 Task: Find connections with filter location Beylagan with filter topic #Knowyoursocialwith filter profile language Potuguese with filter current company TÜV SÜD with filter school Maulana Azad Medical College with filter industry Dentists with filter service category HR Consulting with filter keywords title Board of Directors
Action: Mouse moved to (486, 100)
Screenshot: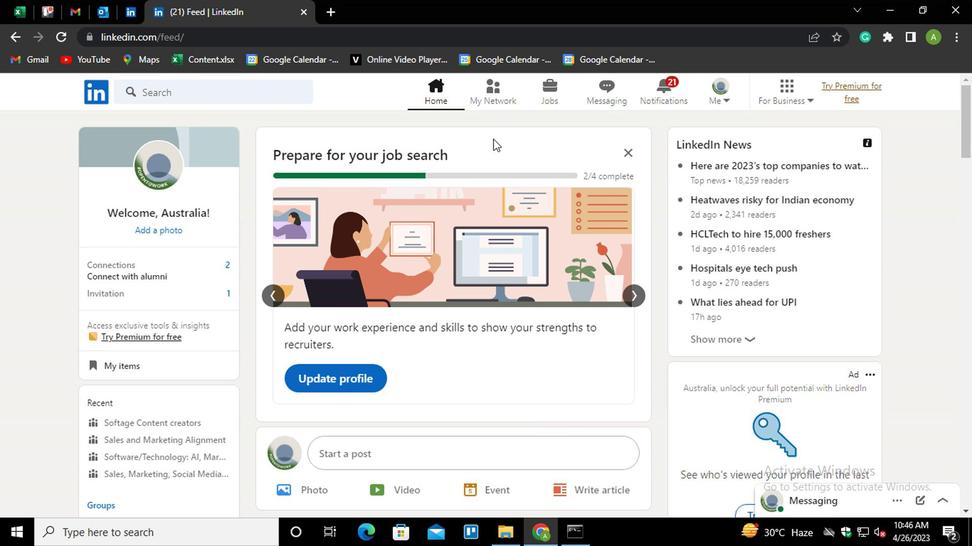 
Action: Mouse pressed left at (486, 100)
Screenshot: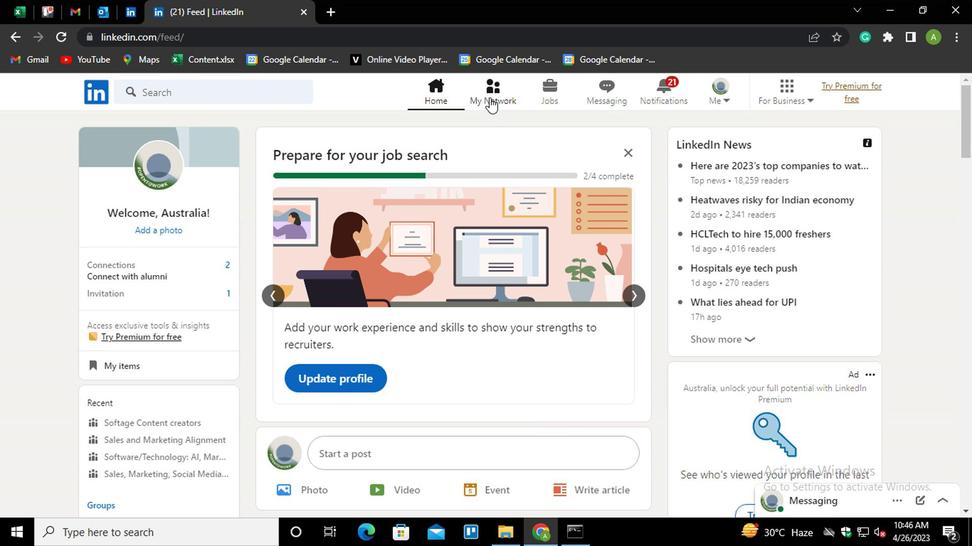 
Action: Mouse moved to (193, 177)
Screenshot: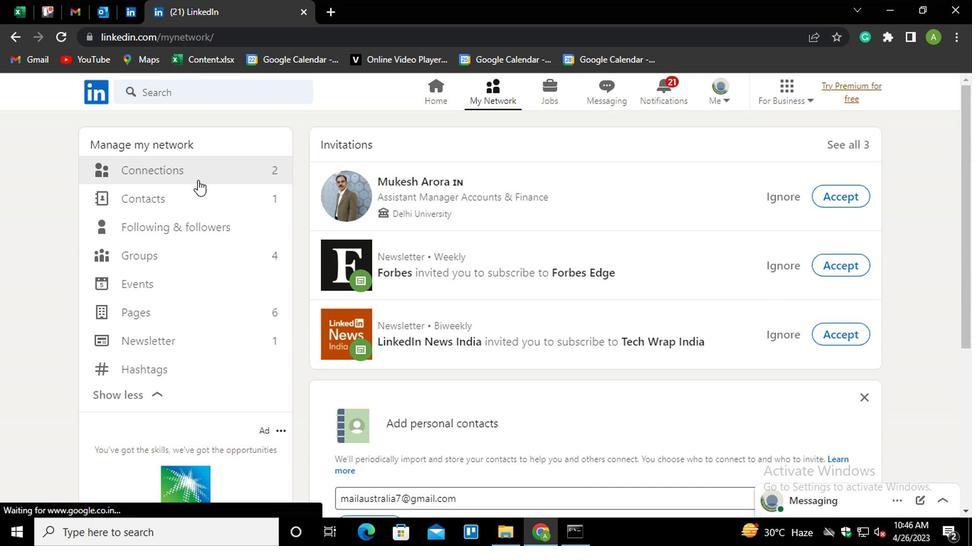 
Action: Mouse pressed left at (193, 177)
Screenshot: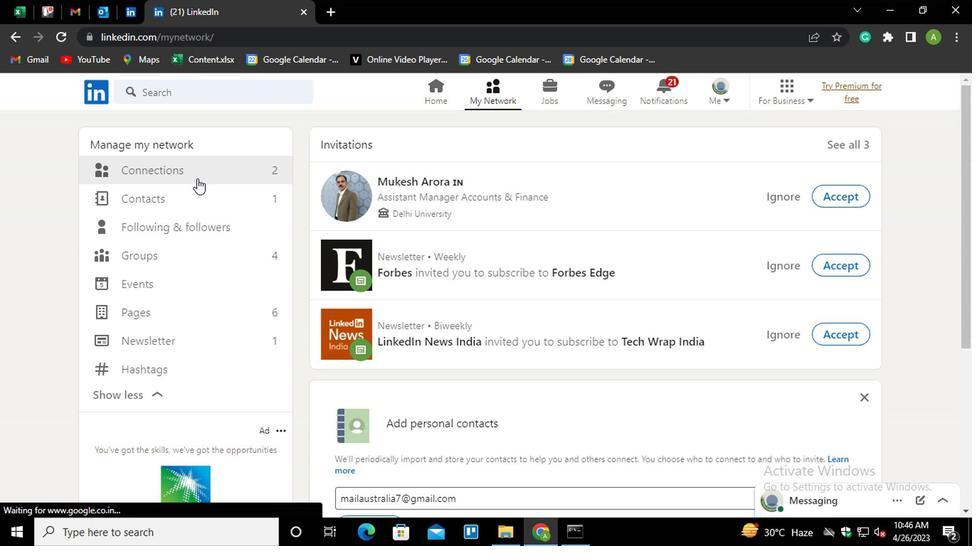 
Action: Mouse moved to (561, 170)
Screenshot: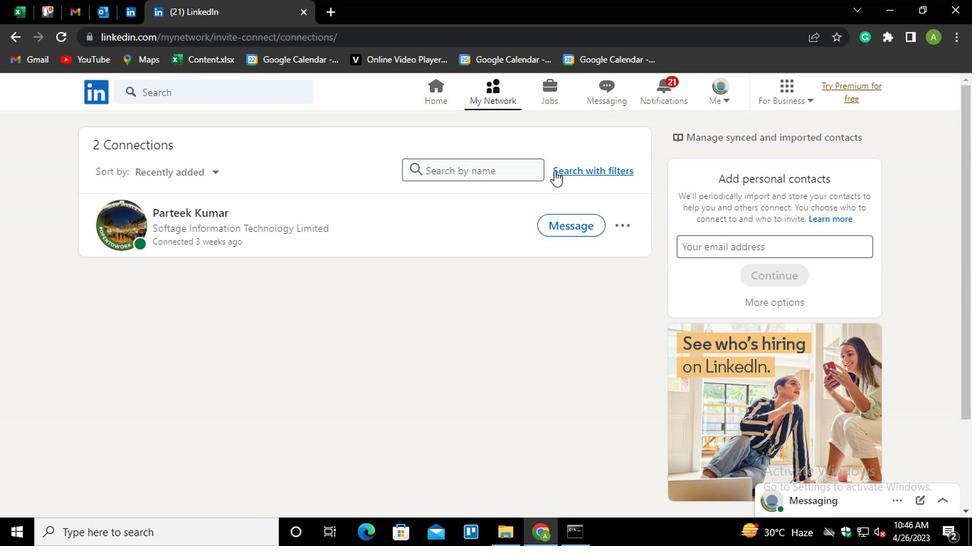 
Action: Mouse pressed left at (561, 170)
Screenshot: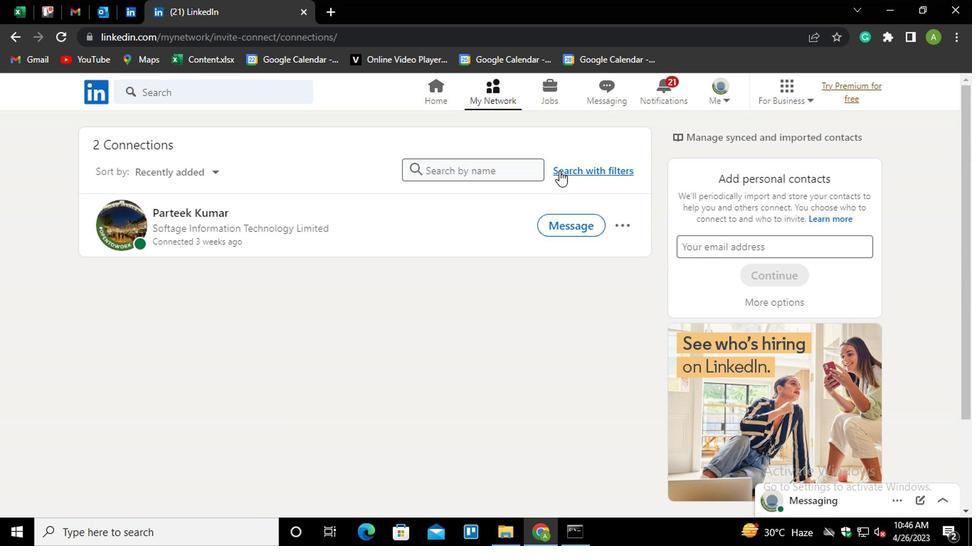 
Action: Mouse moved to (493, 134)
Screenshot: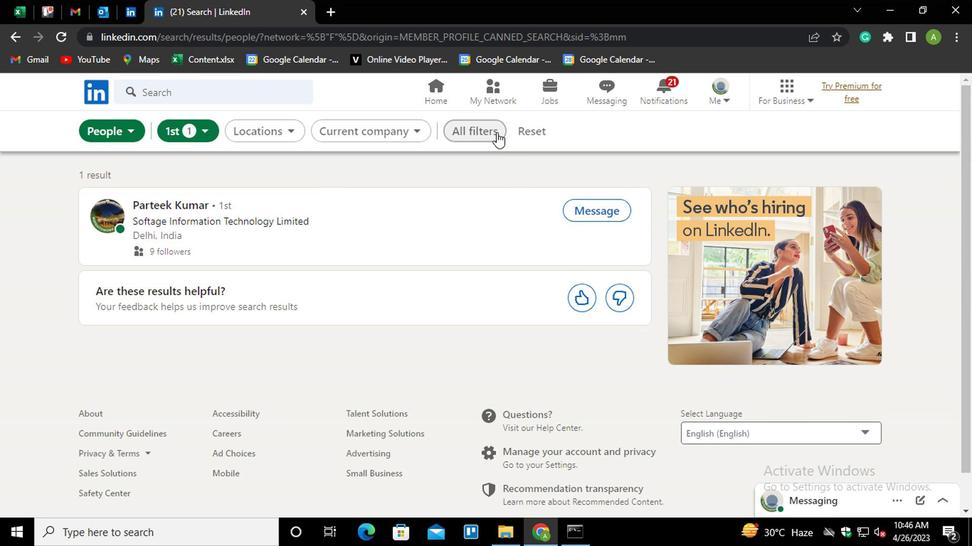 
Action: Mouse pressed left at (493, 134)
Screenshot: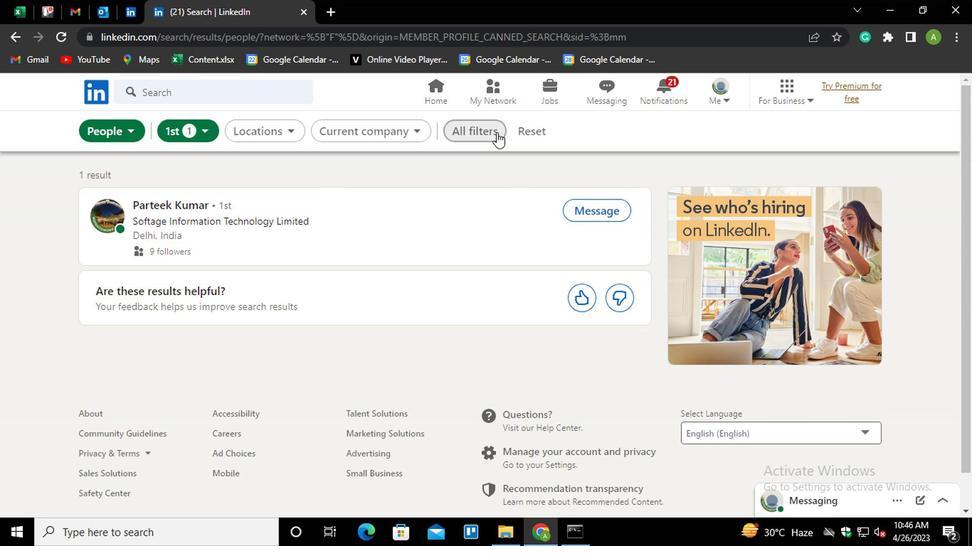 
Action: Mouse moved to (655, 317)
Screenshot: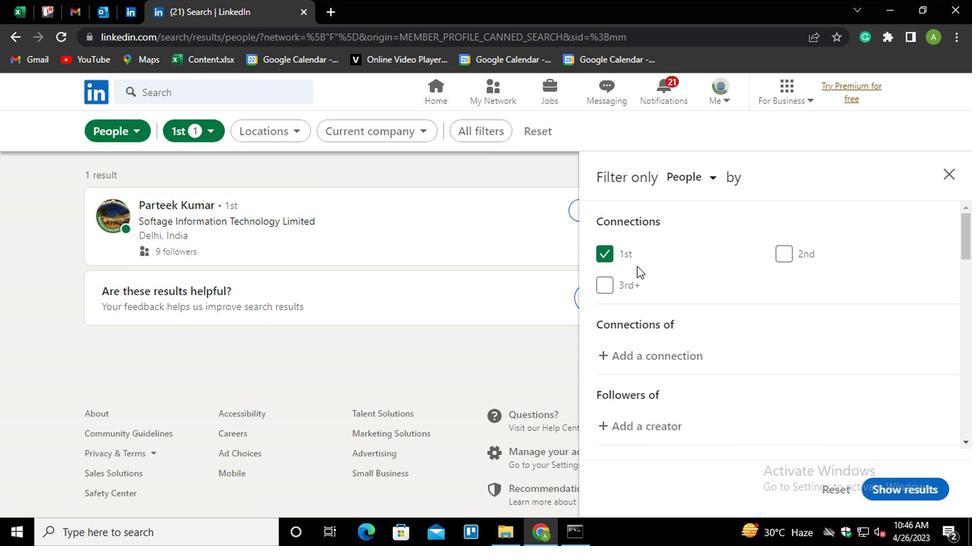 
Action: Mouse scrolled (655, 316) with delta (0, 0)
Screenshot: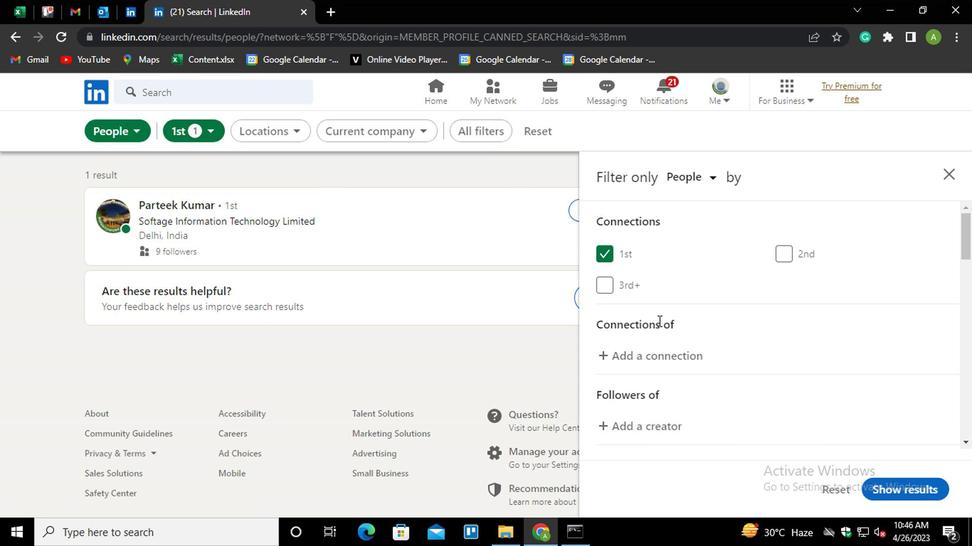 
Action: Mouse scrolled (655, 316) with delta (0, 0)
Screenshot: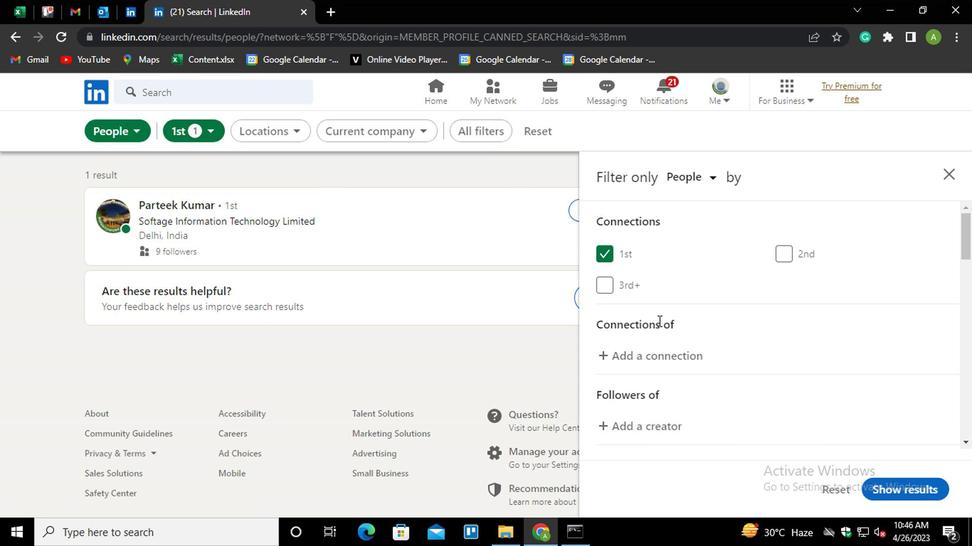 
Action: Mouse moved to (638, 401)
Screenshot: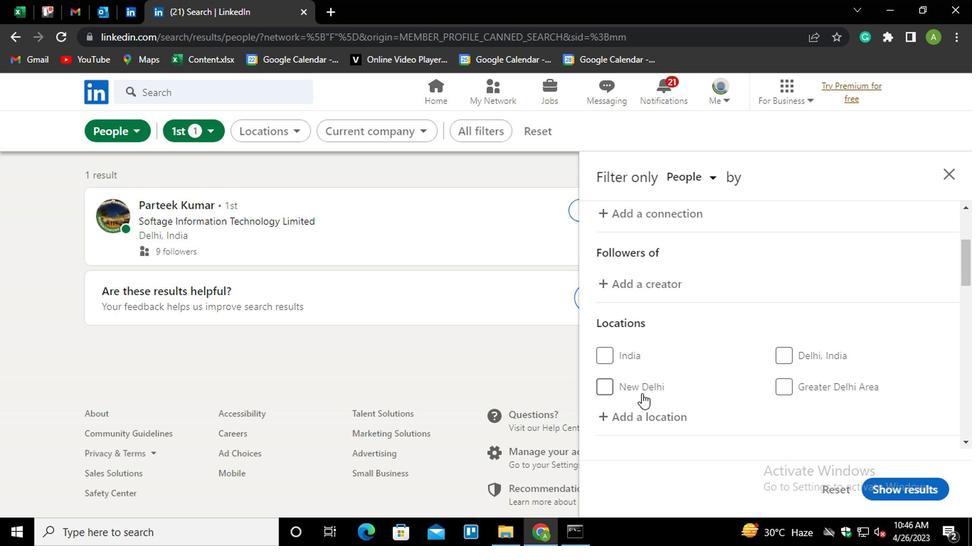 
Action: Mouse pressed left at (638, 401)
Screenshot: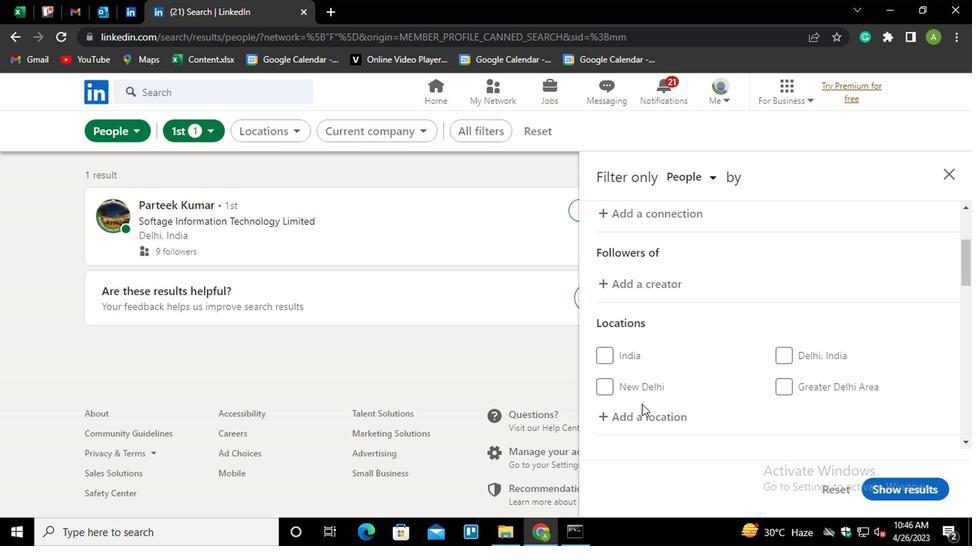 
Action: Mouse moved to (638, 411)
Screenshot: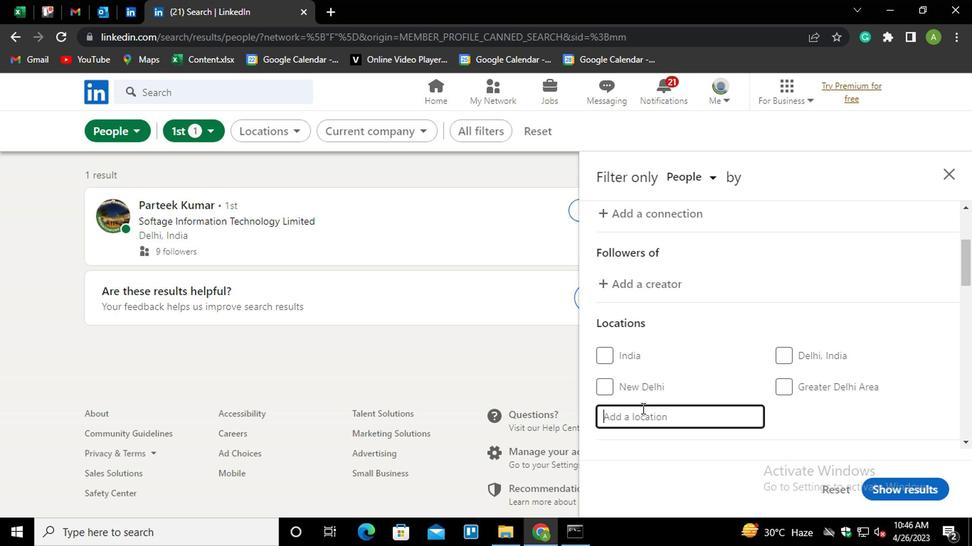 
Action: Mouse pressed left at (638, 411)
Screenshot: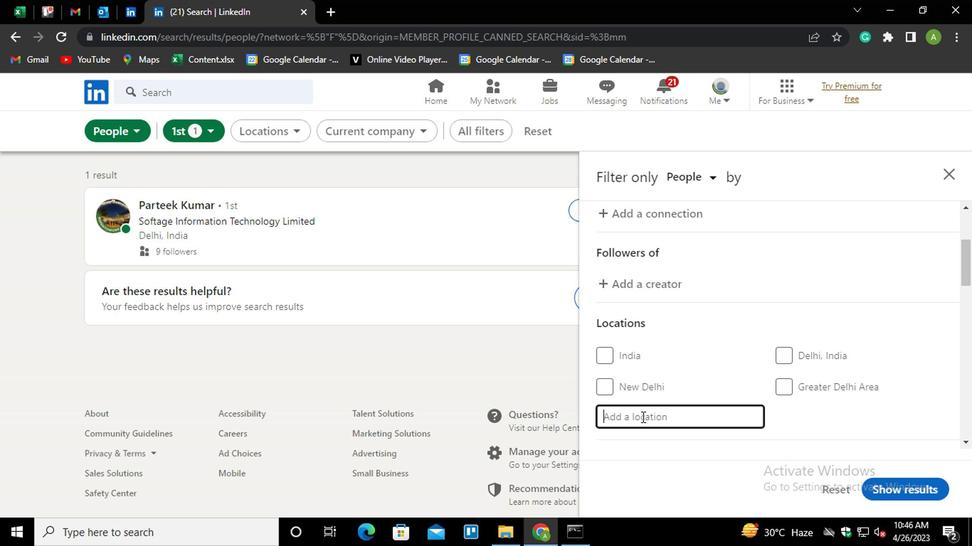 
Action: Mouse scrolled (638, 410) with delta (0, -1)
Screenshot: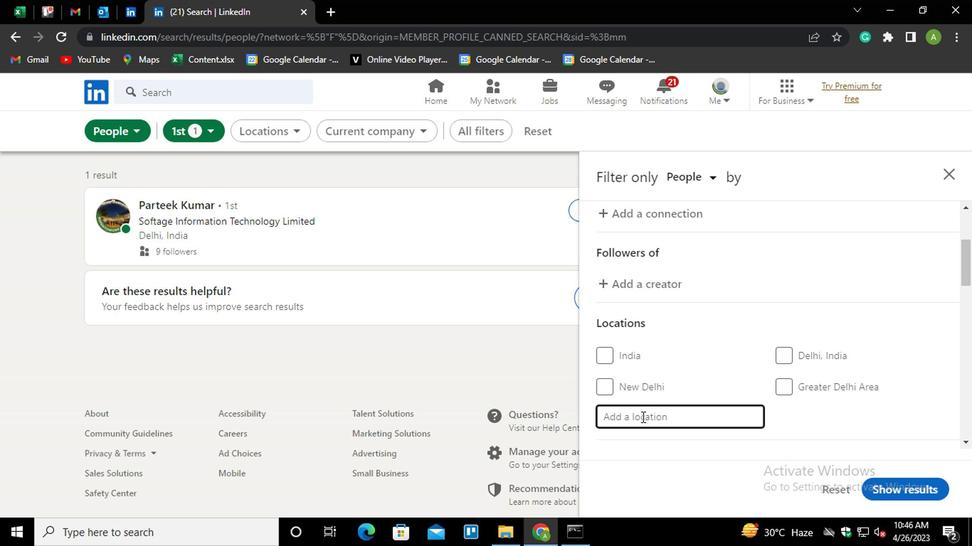 
Action: Mouse moved to (639, 397)
Screenshot: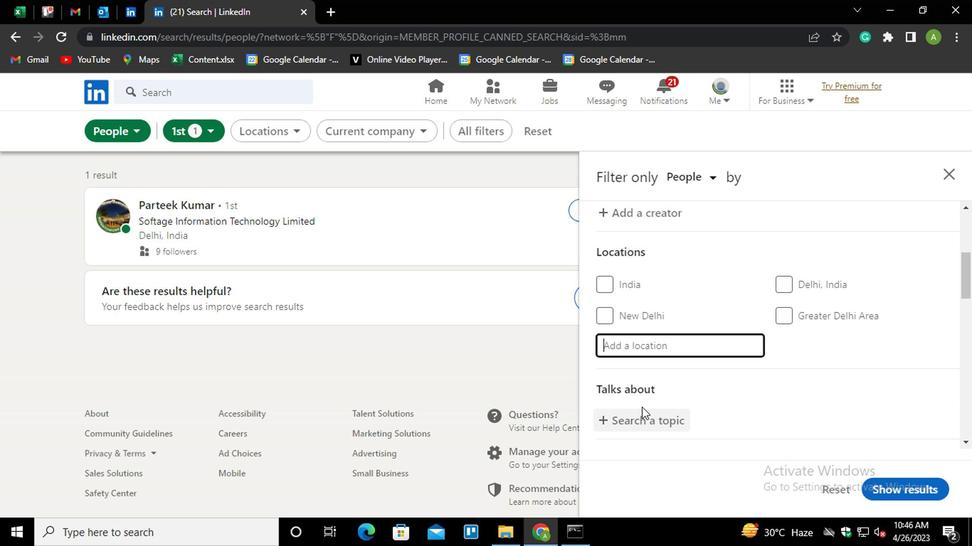 
Action: Key pressed <Key.shift>BEYLAG<Key.down><Key.enter>
Screenshot: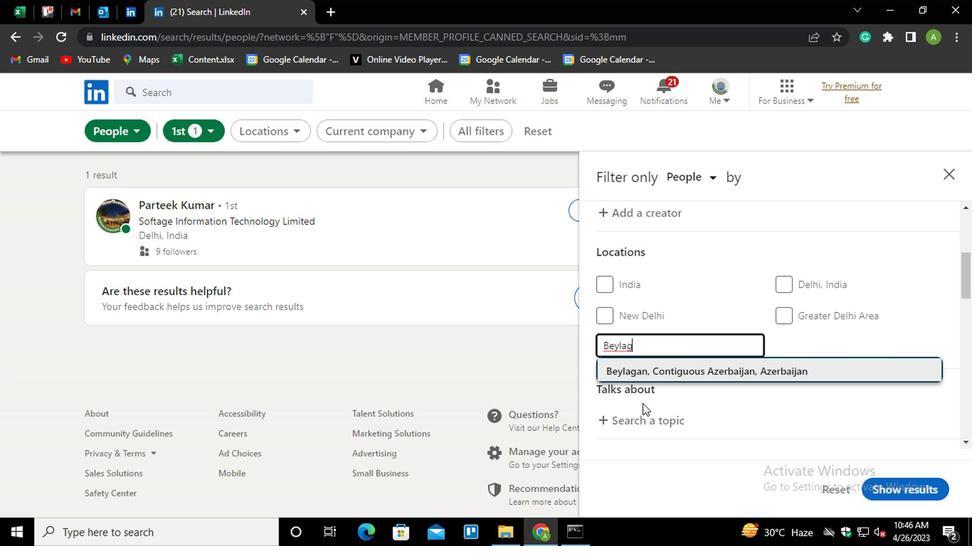 
Action: Mouse scrolled (639, 396) with delta (0, -1)
Screenshot: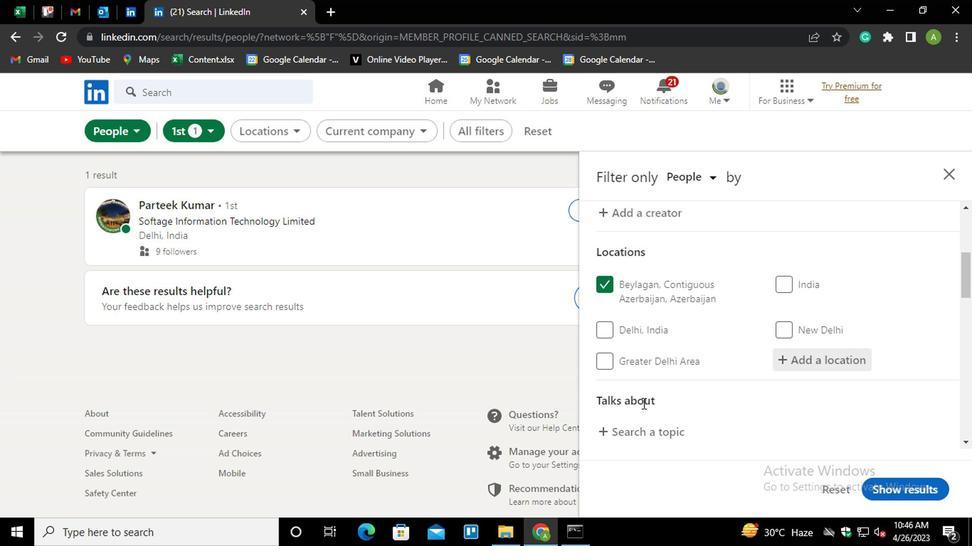 
Action: Mouse moved to (634, 358)
Screenshot: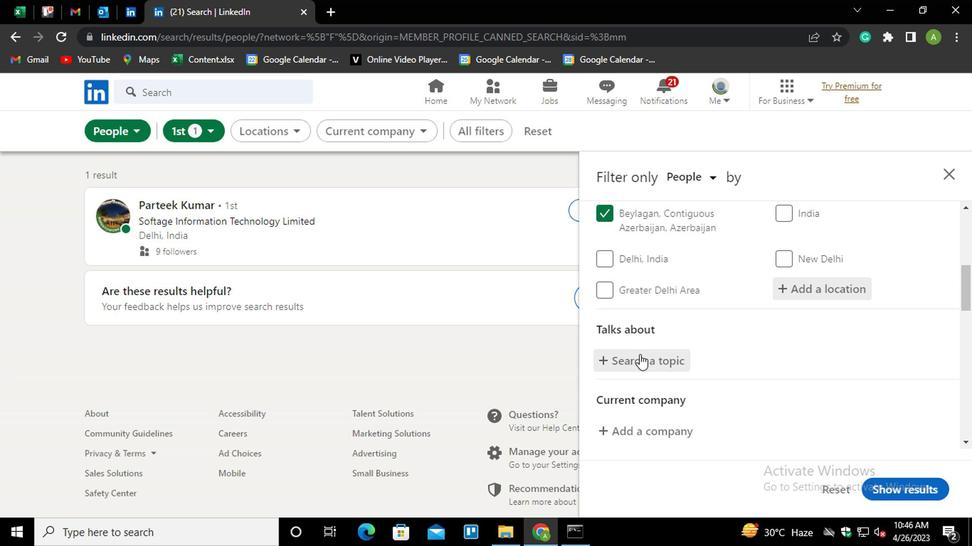
Action: Mouse scrolled (634, 358) with delta (0, 0)
Screenshot: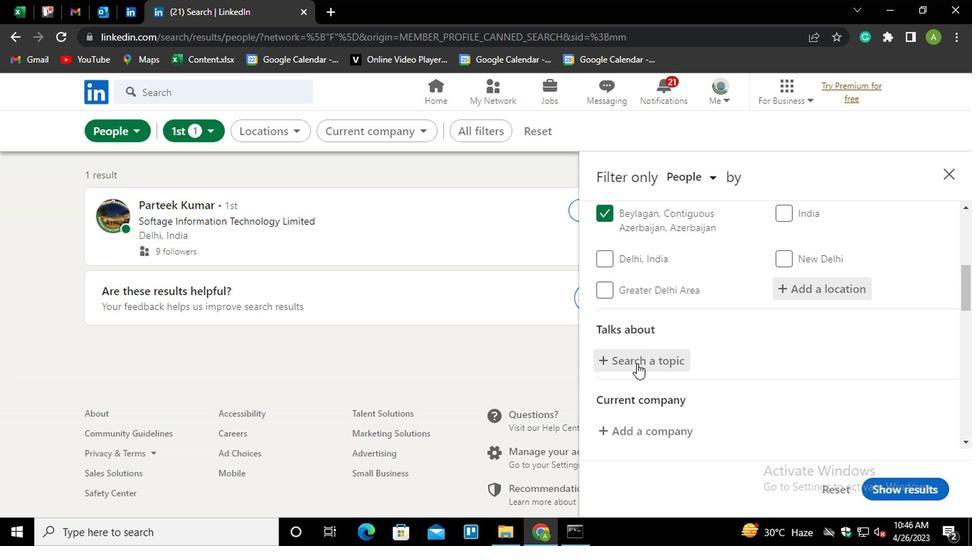
Action: Mouse scrolled (634, 358) with delta (0, 0)
Screenshot: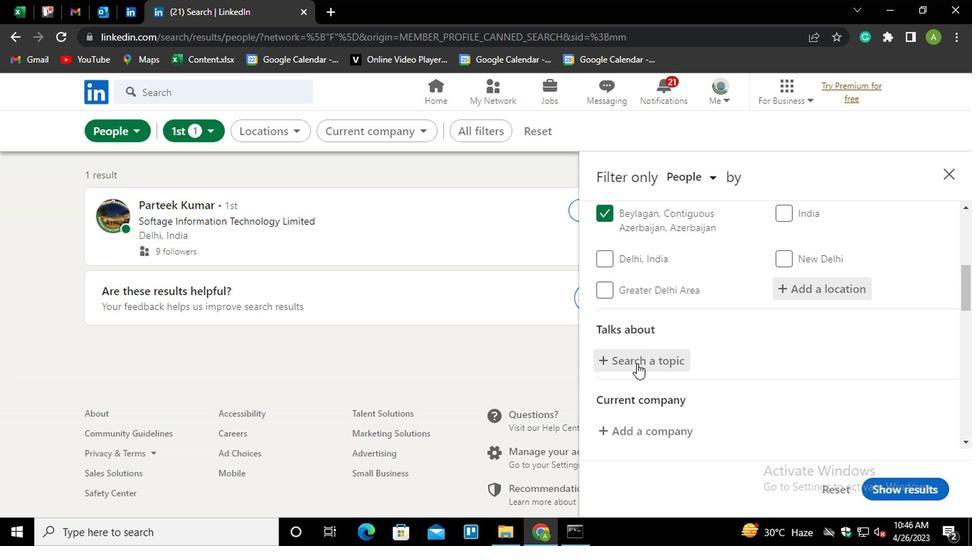 
Action: Mouse moved to (615, 208)
Screenshot: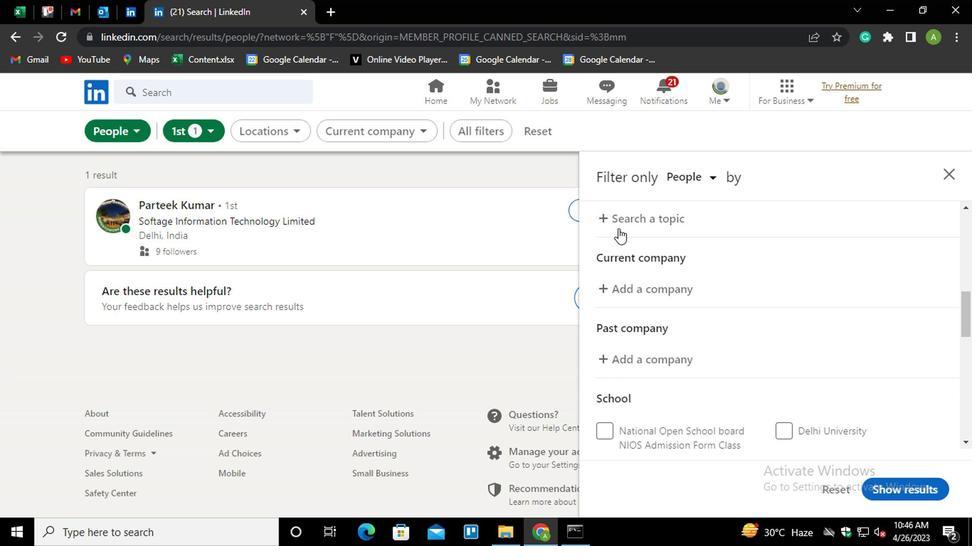 
Action: Mouse pressed left at (615, 208)
Screenshot: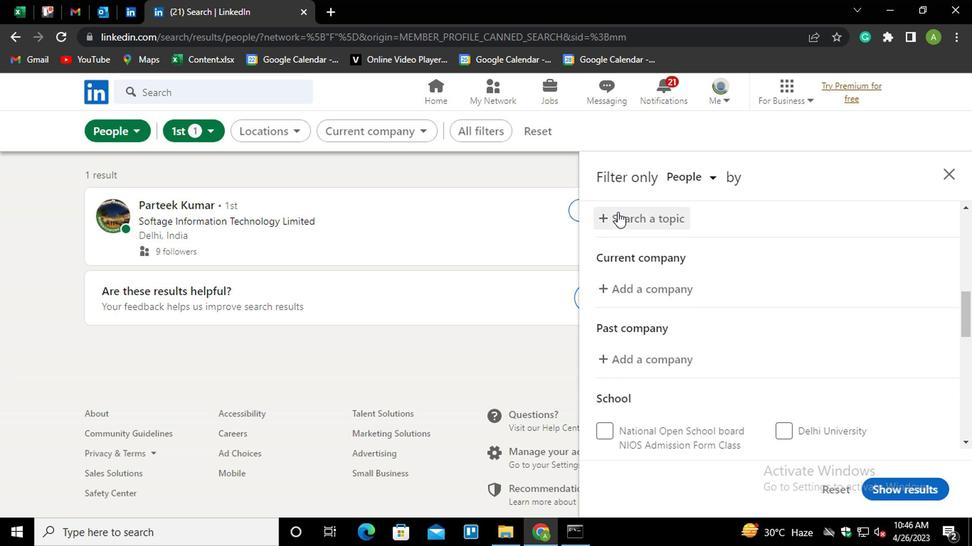 
Action: Mouse moved to (616, 215)
Screenshot: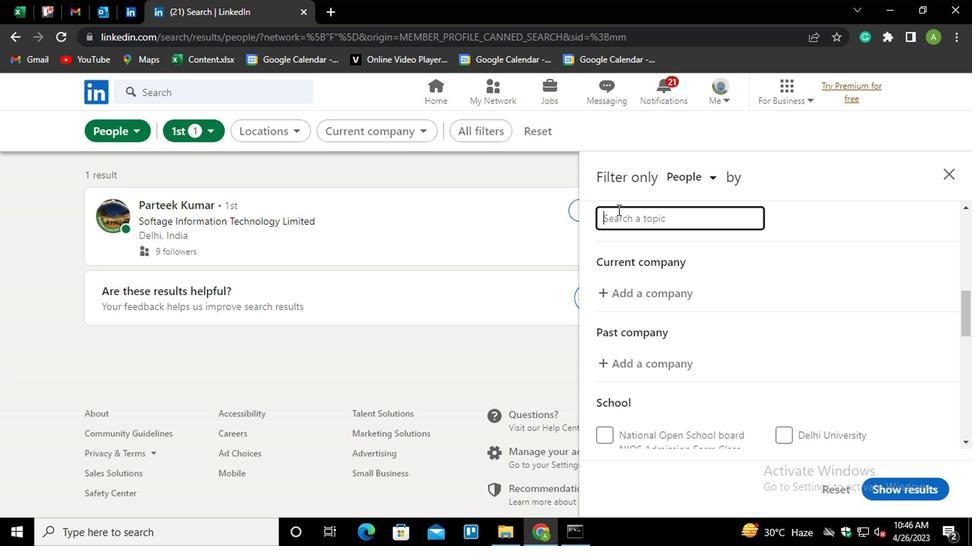 
Action: Key pressed <Key.shift>#<Key.shift_r>KNOWYOURSOCIAL
Screenshot: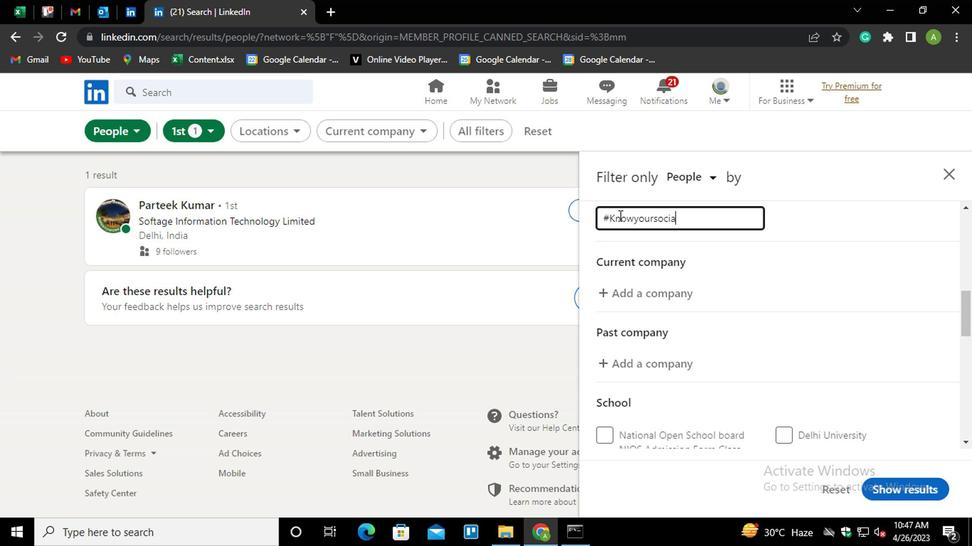 
Action: Mouse moved to (826, 204)
Screenshot: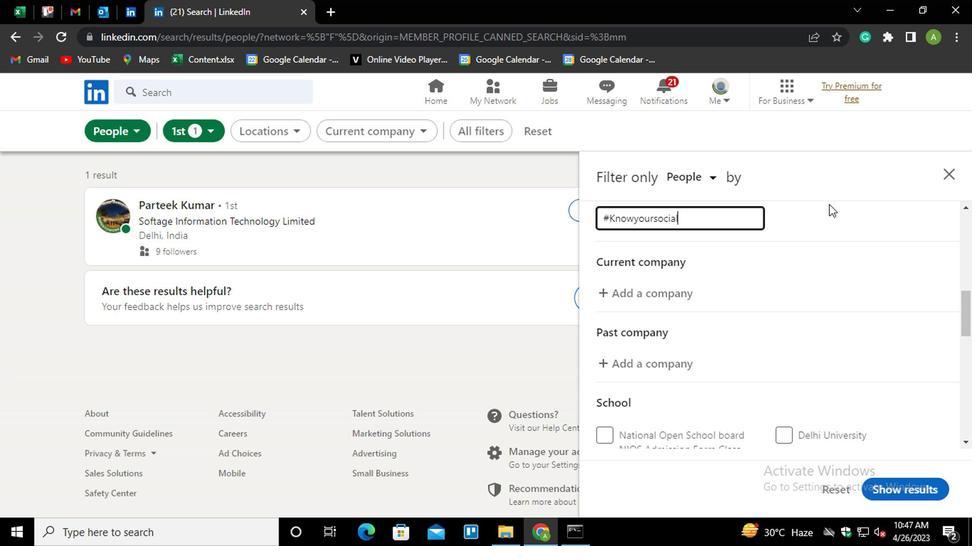 
Action: Mouse pressed left at (826, 204)
Screenshot: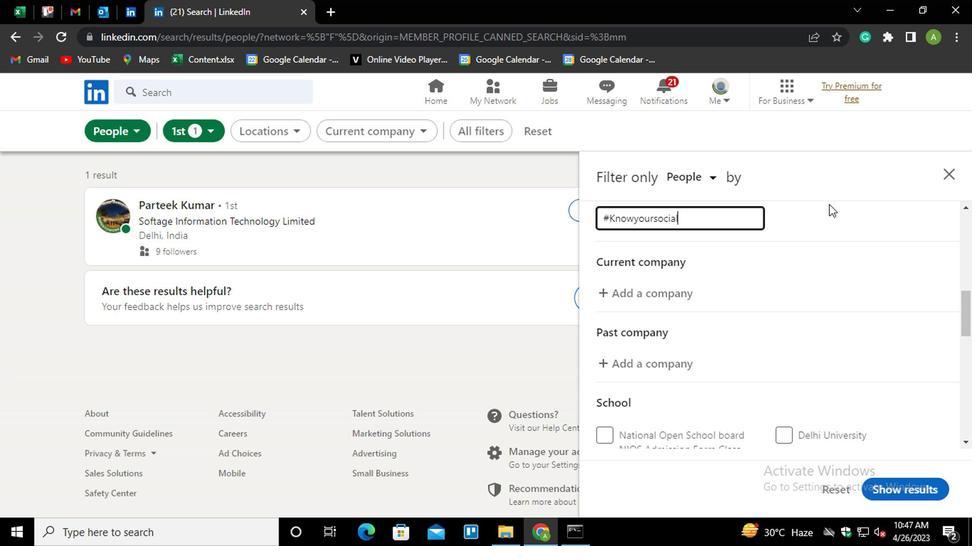 
Action: Mouse moved to (814, 231)
Screenshot: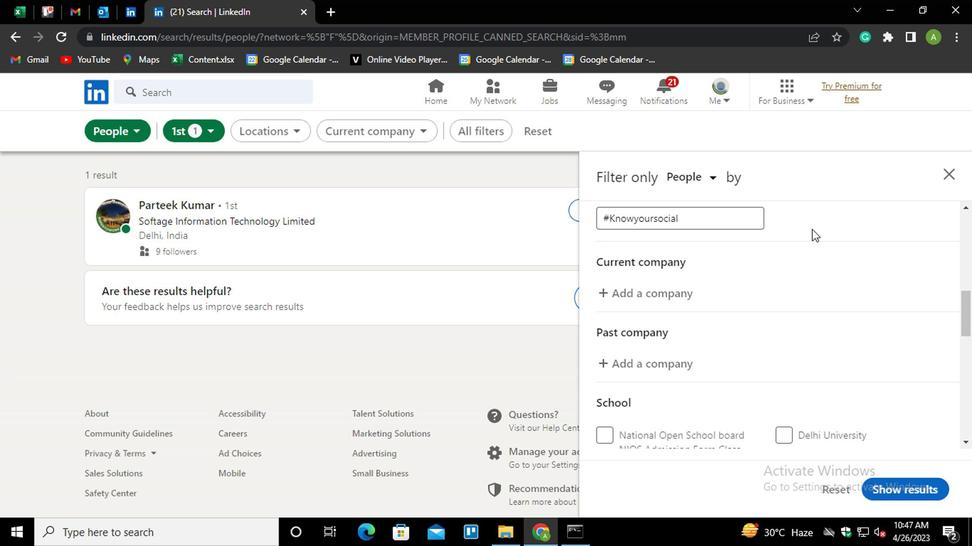 
Action: Mouse scrolled (814, 230) with delta (0, -1)
Screenshot: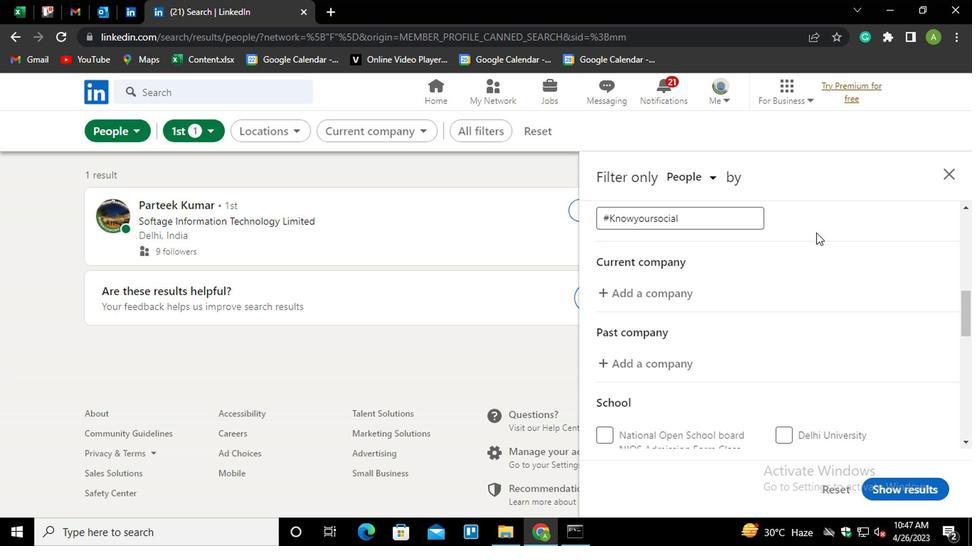 
Action: Mouse moved to (660, 223)
Screenshot: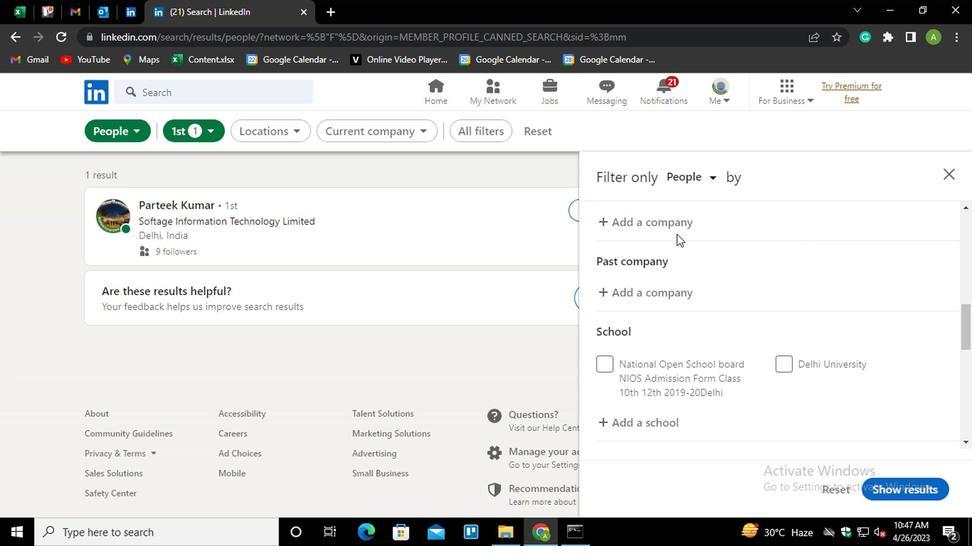 
Action: Mouse pressed left at (660, 223)
Screenshot: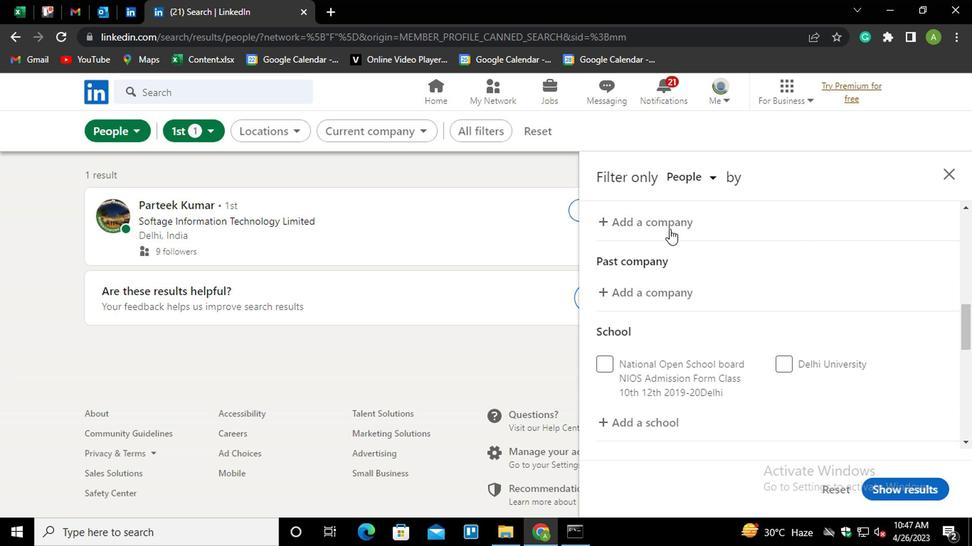 
Action: Mouse moved to (663, 221)
Screenshot: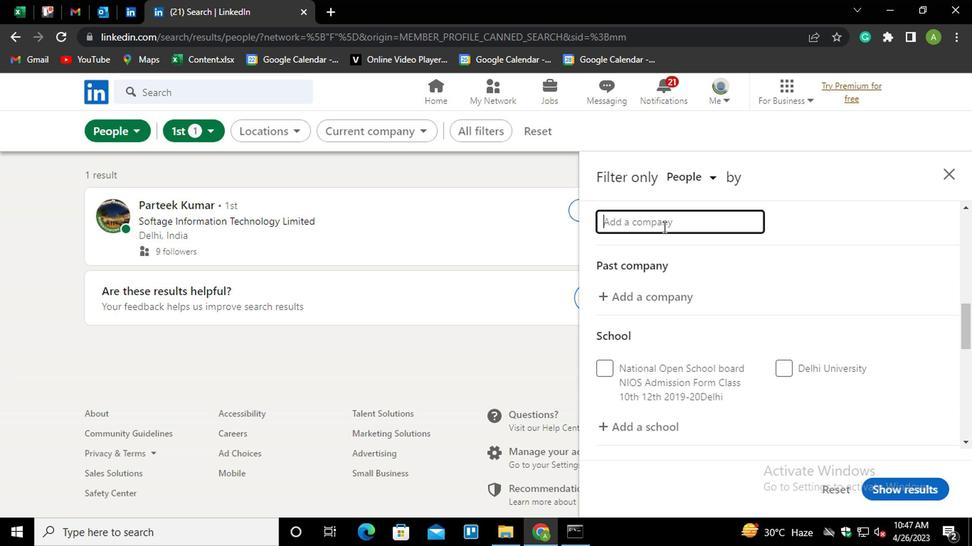 
Action: Mouse pressed left at (663, 221)
Screenshot: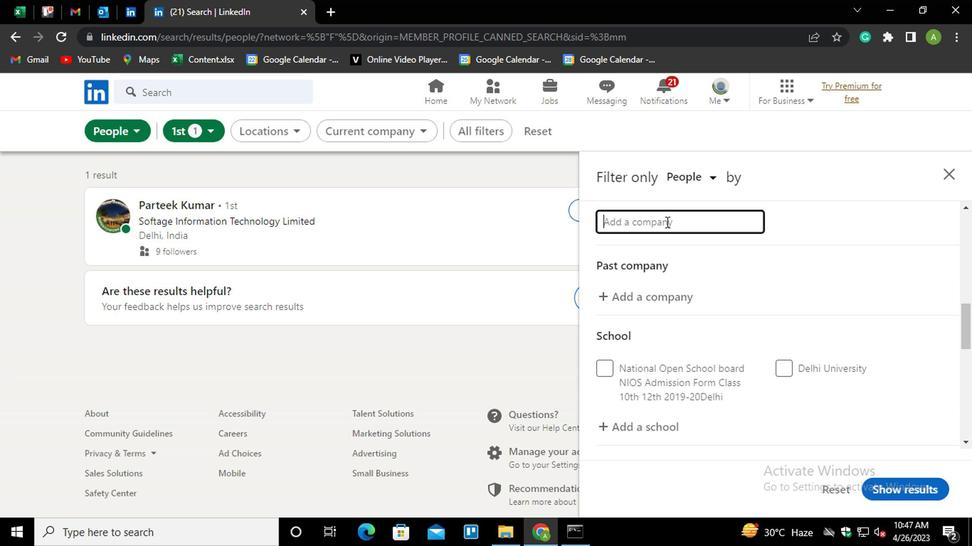 
Action: Key pressed <Key.shift>T<Key.shift_r>UV<Key.space><Key.down><Key.down><Key.enter>
Screenshot: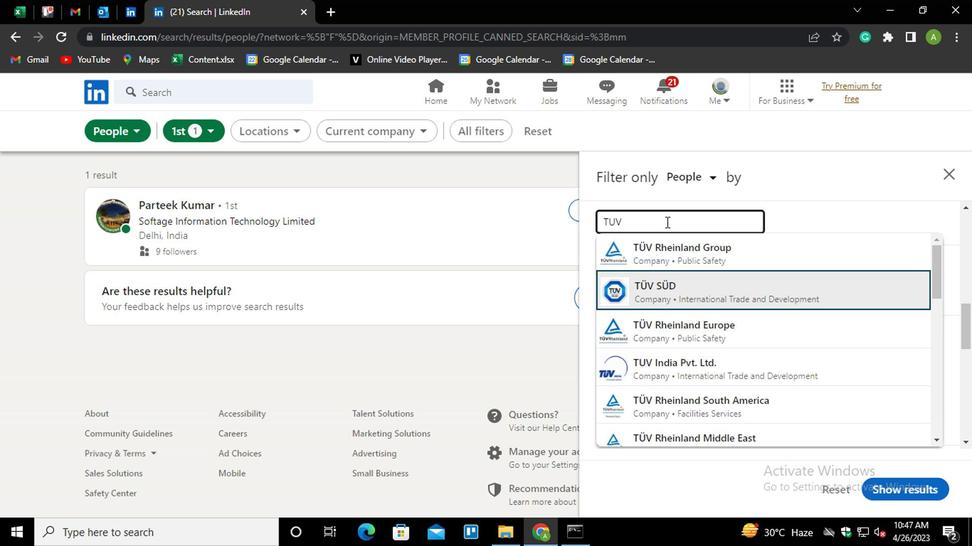 
Action: Mouse moved to (670, 226)
Screenshot: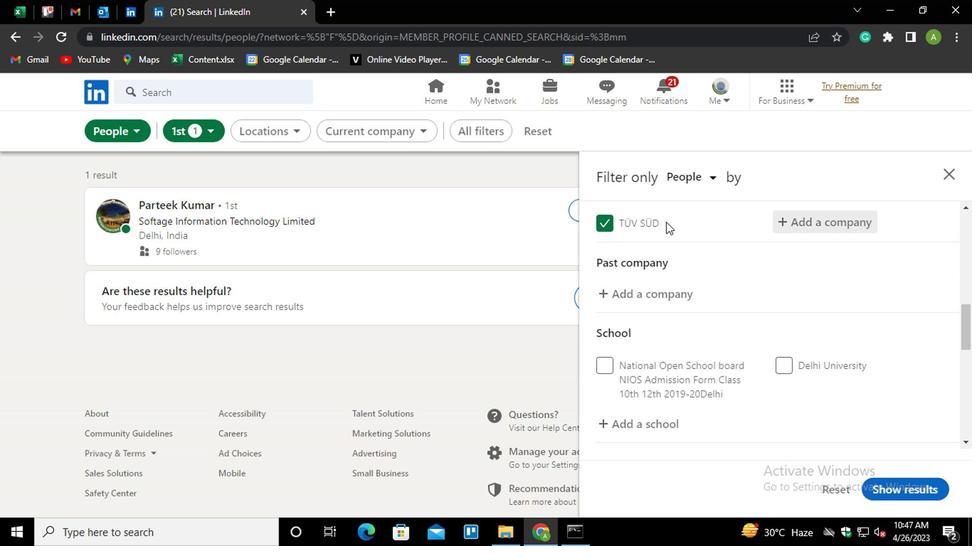 
Action: Mouse scrolled (670, 225) with delta (0, -1)
Screenshot: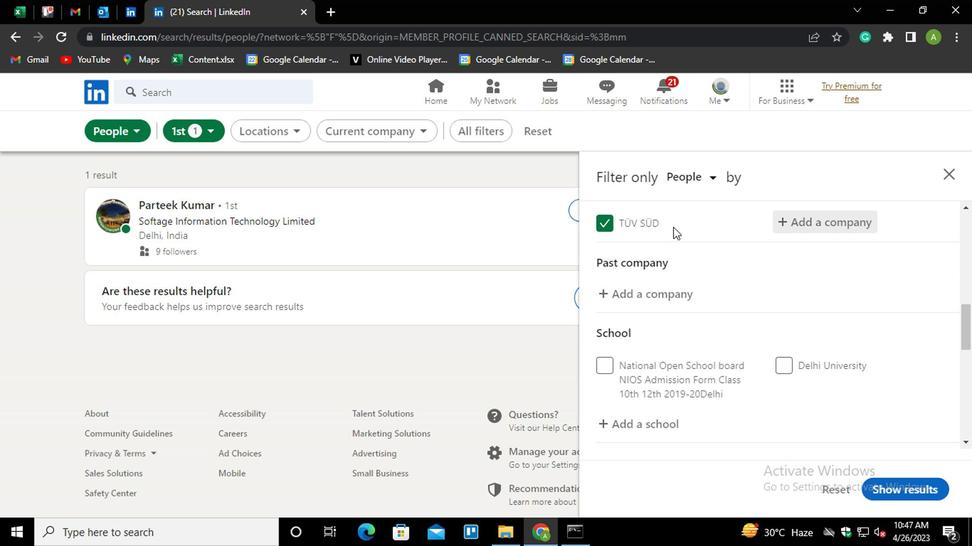 
Action: Mouse moved to (654, 245)
Screenshot: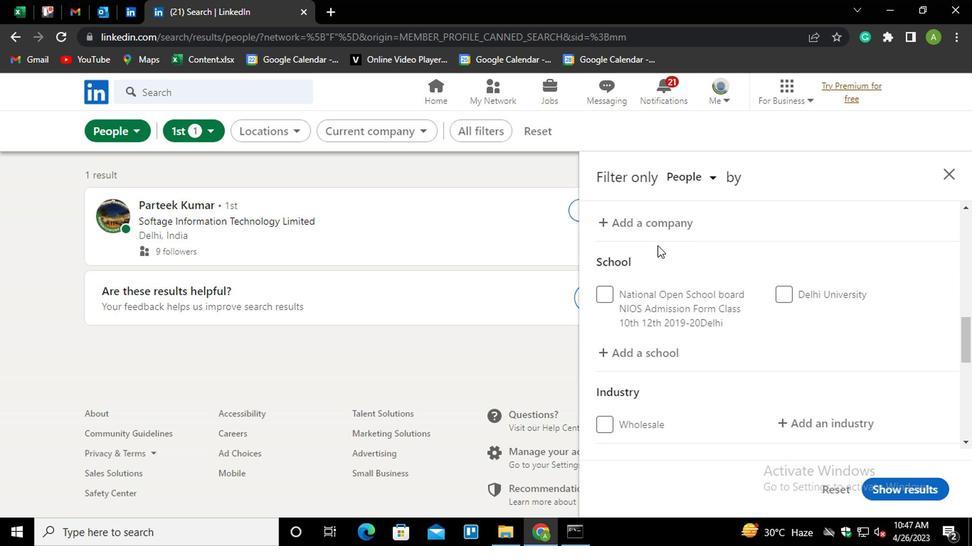 
Action: Mouse scrolled (654, 245) with delta (0, 0)
Screenshot: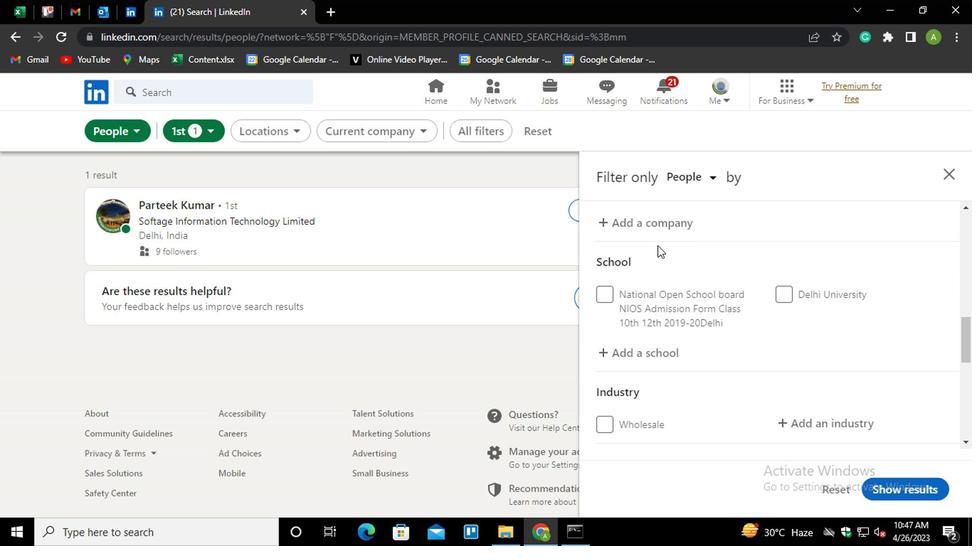 
Action: Mouse moved to (643, 334)
Screenshot: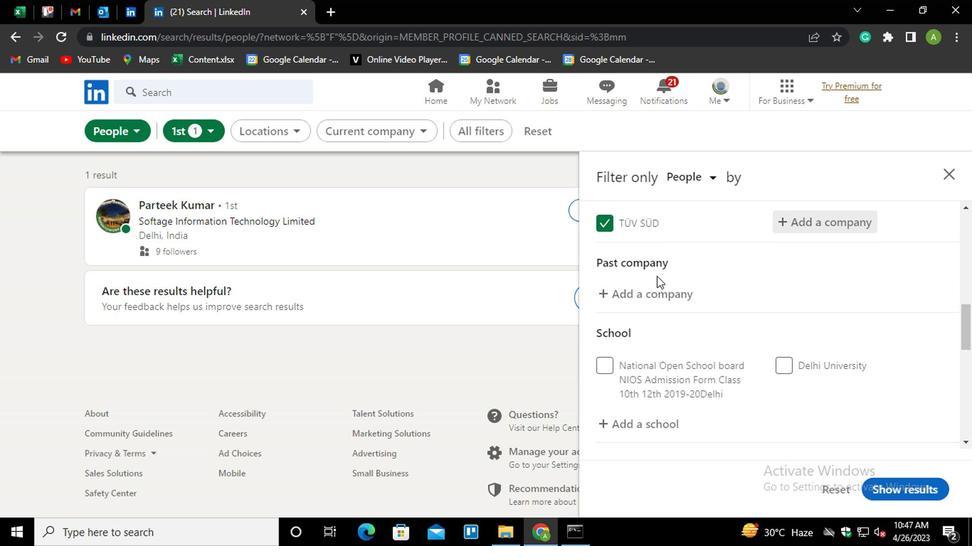 
Action: Mouse scrolled (643, 334) with delta (0, 0)
Screenshot: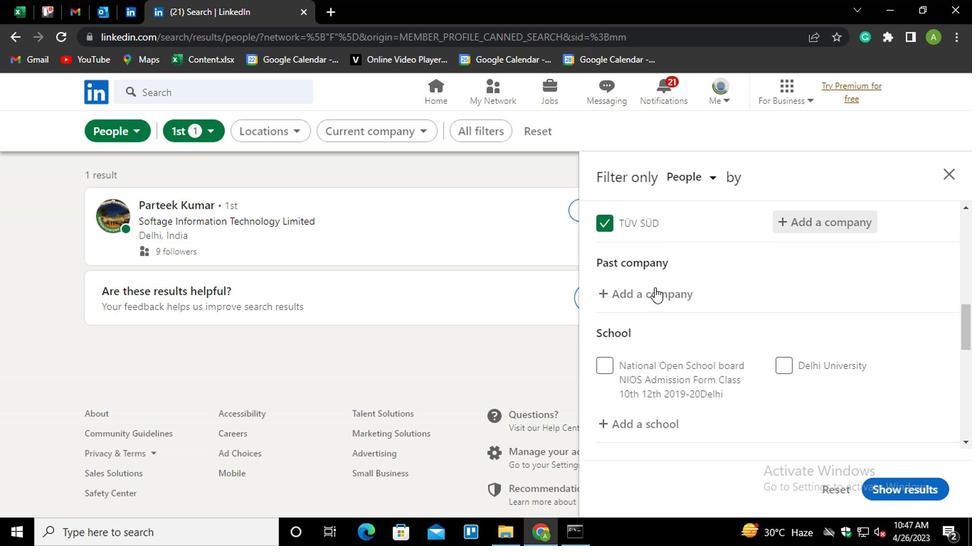 
Action: Mouse moved to (641, 347)
Screenshot: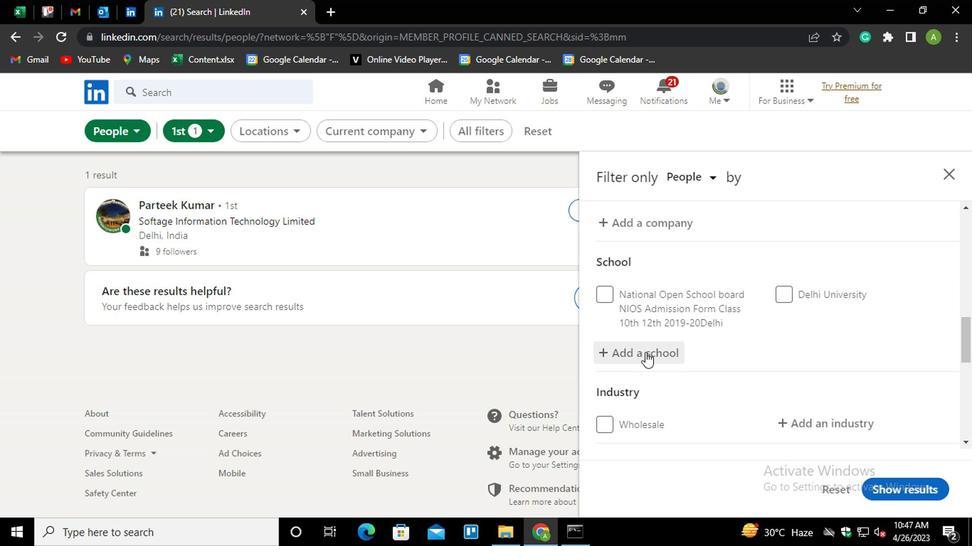 
Action: Mouse pressed left at (641, 347)
Screenshot: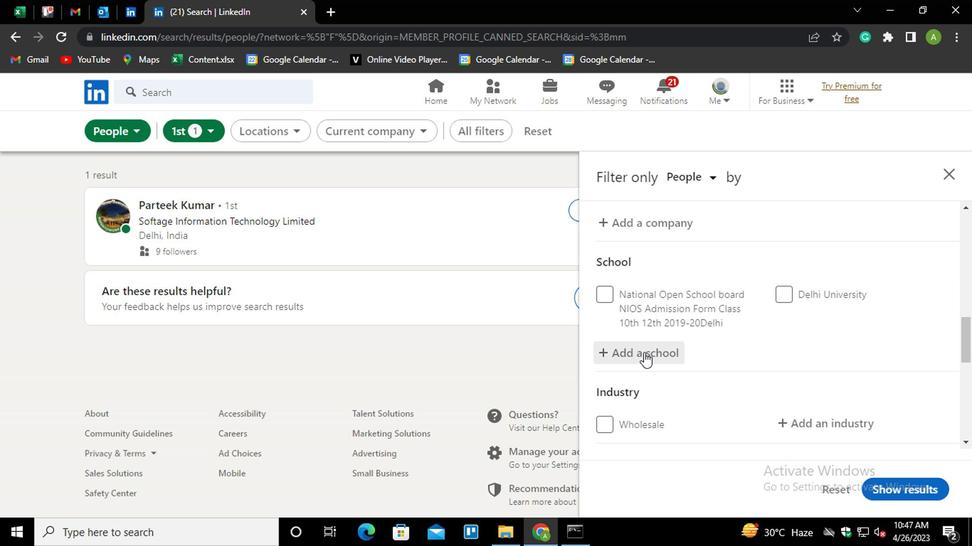 
Action: Mouse moved to (641, 345)
Screenshot: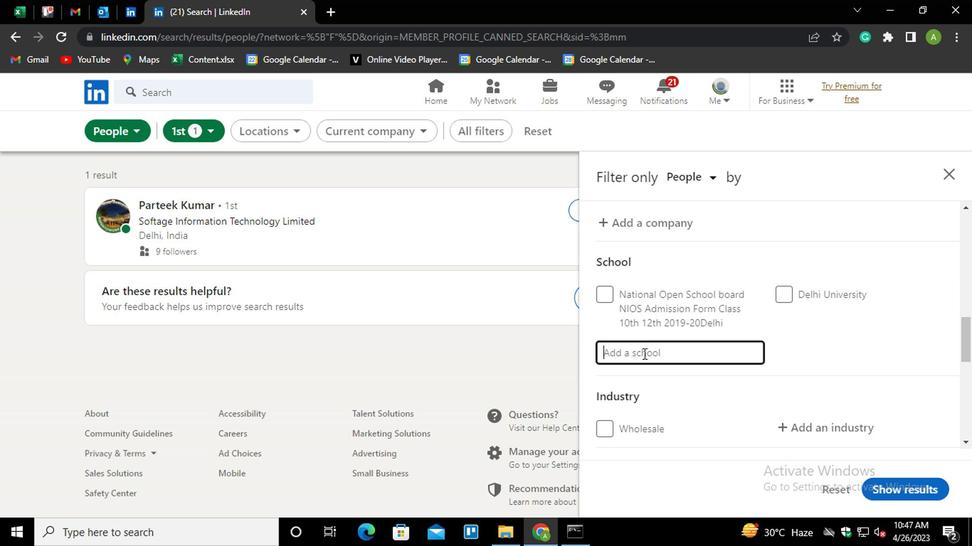 
Action: Mouse pressed left at (641, 345)
Screenshot: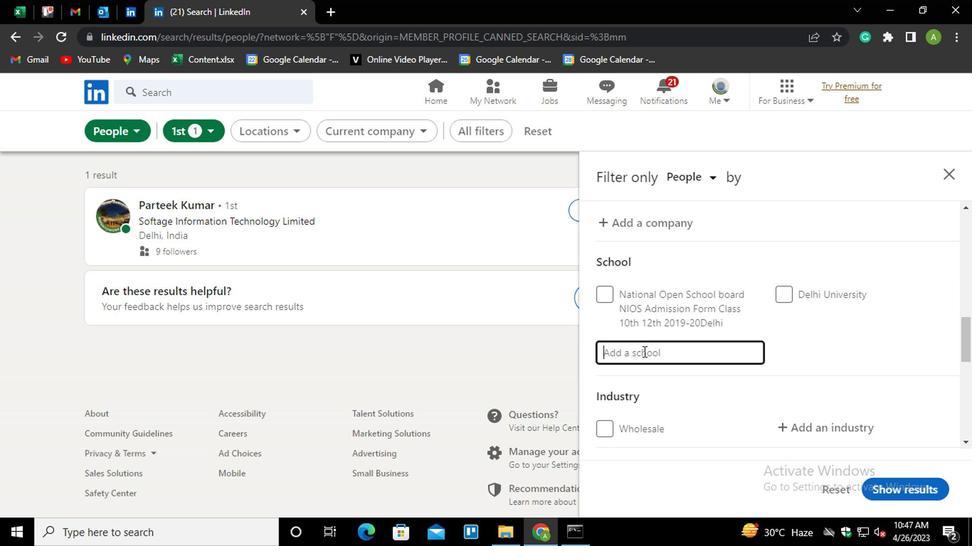 
Action: Key pressed <Key.shift_r>MAULA<Key.down><Key.down><Key.enter>
Screenshot: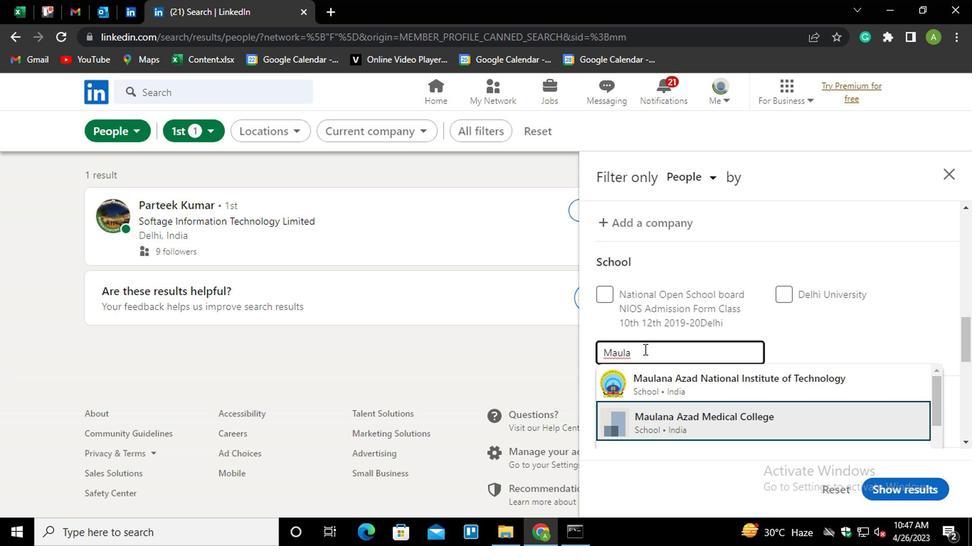 
Action: Mouse moved to (638, 316)
Screenshot: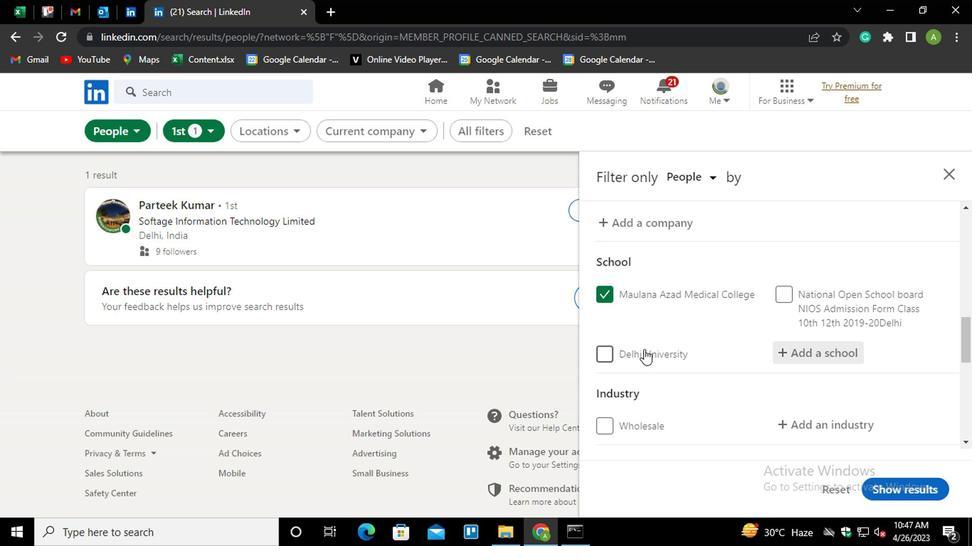 
Action: Mouse scrolled (638, 315) with delta (0, -1)
Screenshot: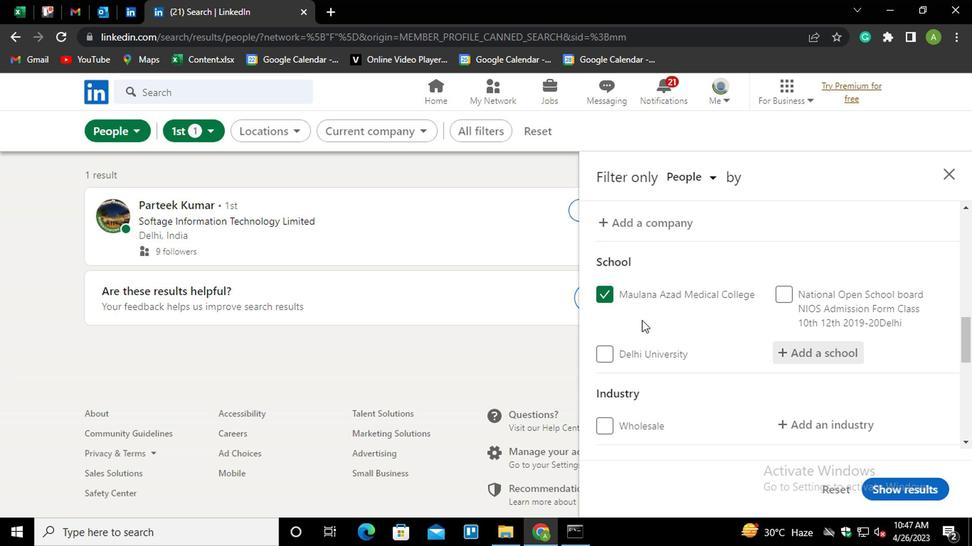 
Action: Mouse scrolled (638, 315) with delta (0, -1)
Screenshot: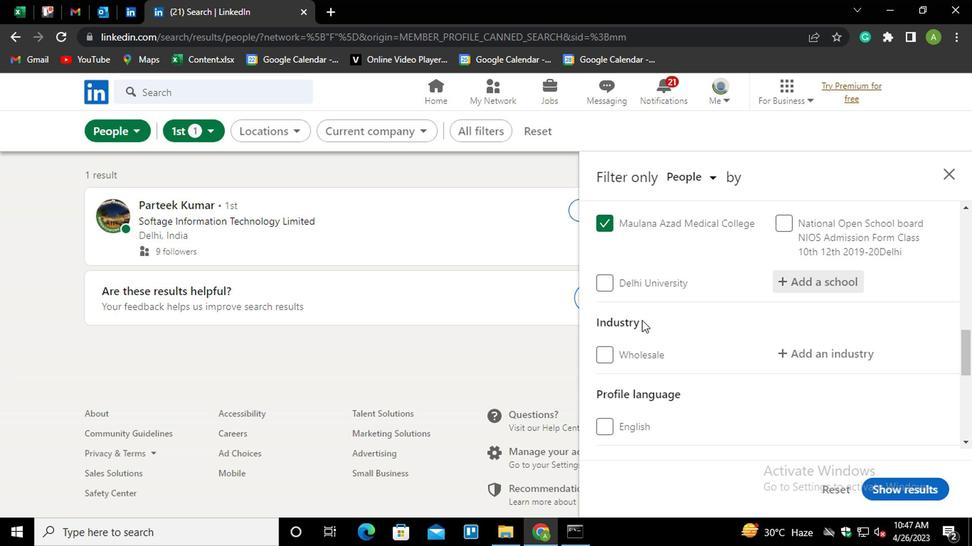 
Action: Mouse moved to (796, 275)
Screenshot: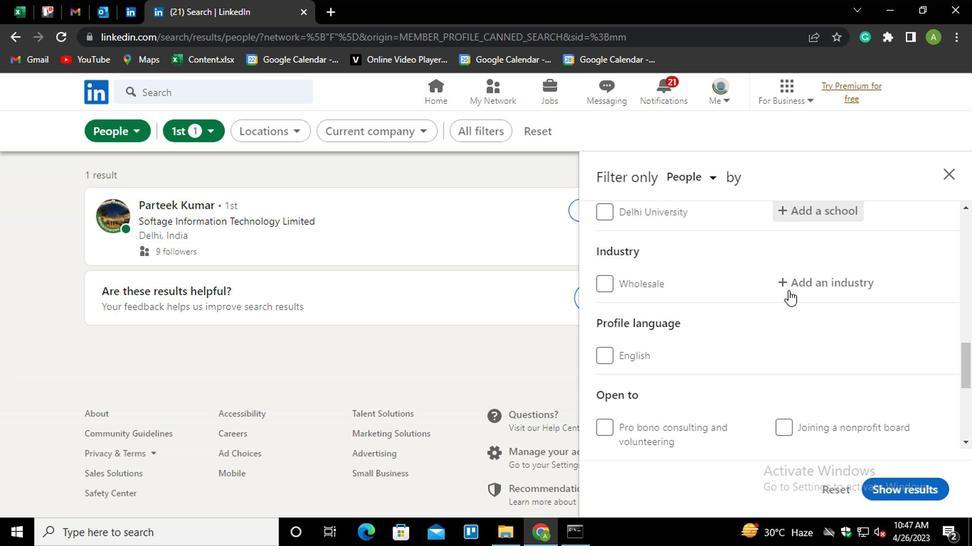 
Action: Mouse pressed left at (796, 275)
Screenshot: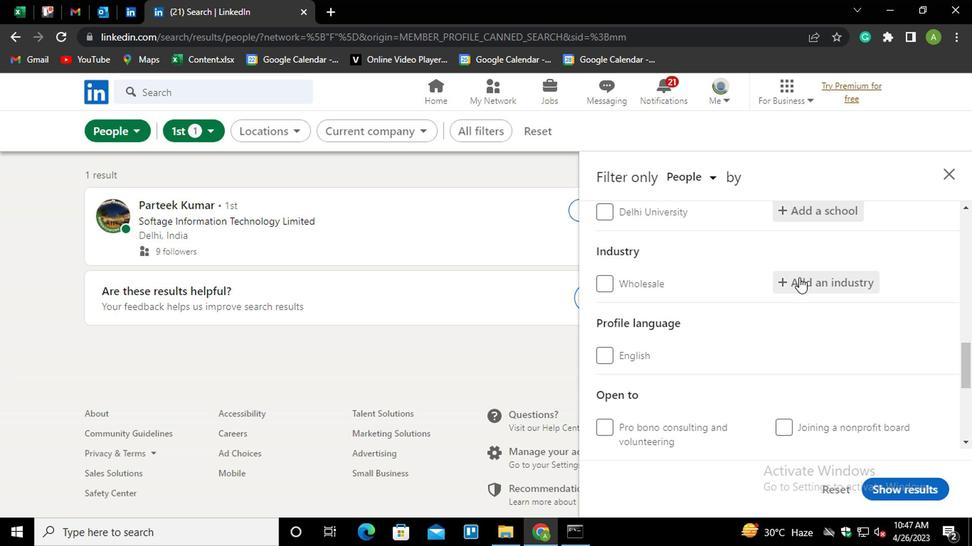 
Action: Mouse moved to (793, 281)
Screenshot: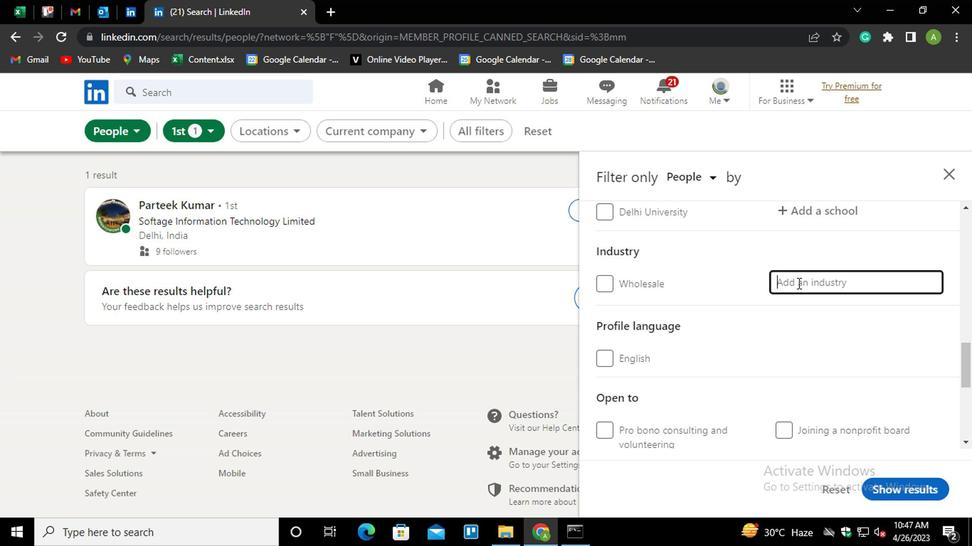 
Action: Mouse pressed left at (793, 281)
Screenshot: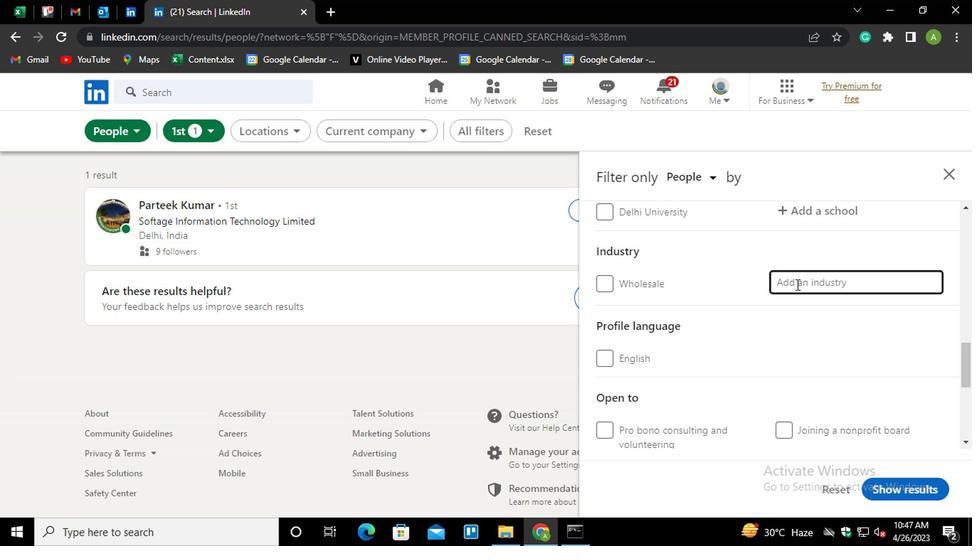 
Action: Key pressed <Key.shift><Key.shift><Key.shift><Key.shift><Key.shift><Key.shift>DENT<Key.down><Key.enter>
Screenshot: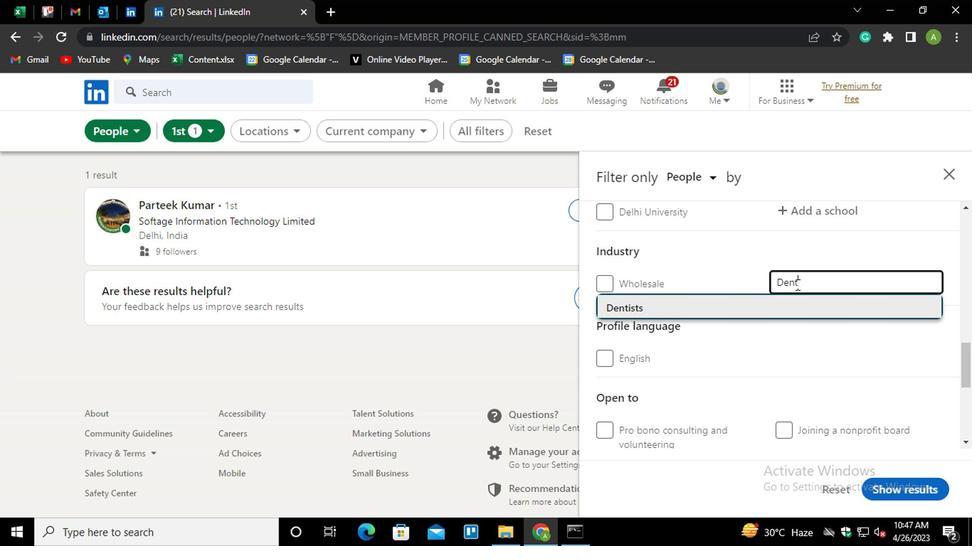 
Action: Mouse scrolled (793, 281) with delta (0, 0)
Screenshot: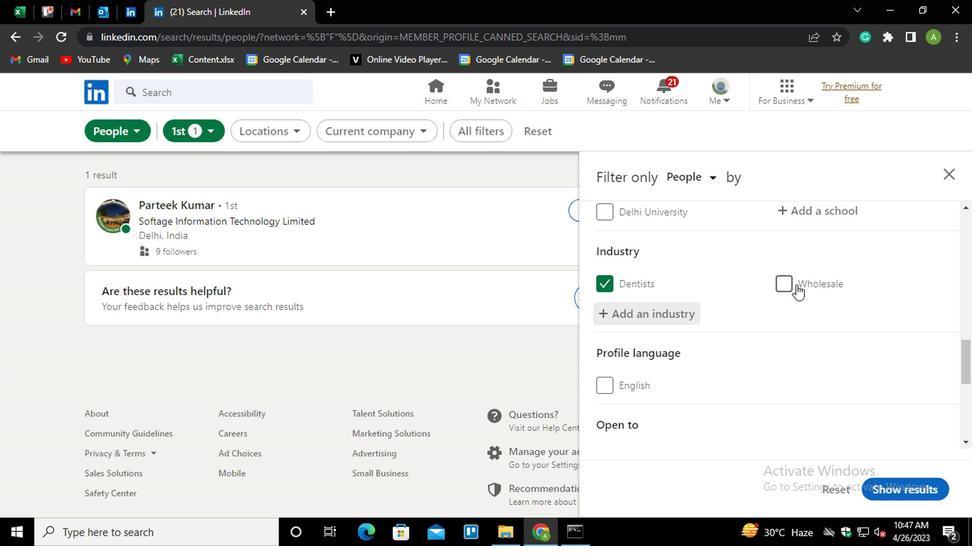 
Action: Mouse scrolled (793, 281) with delta (0, 0)
Screenshot: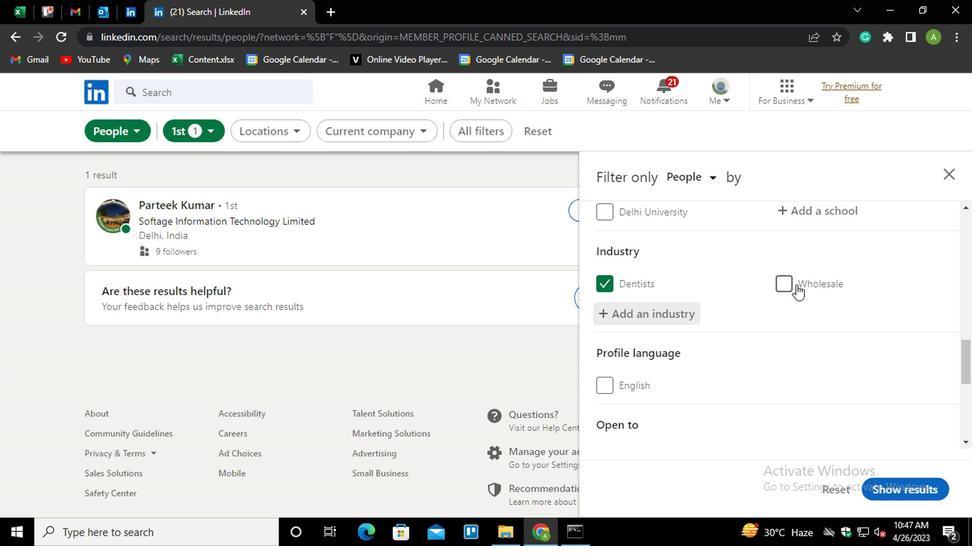 
Action: Mouse moved to (664, 368)
Screenshot: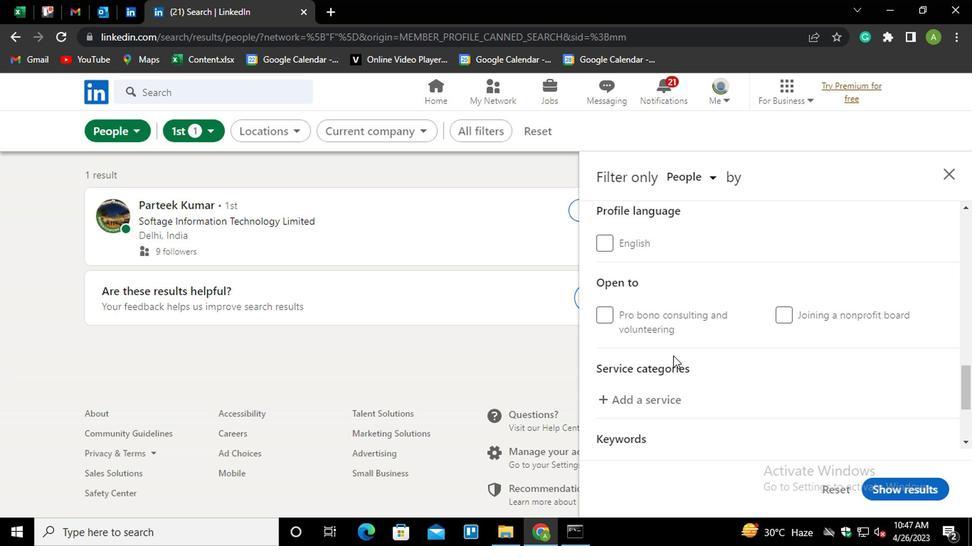 
Action: Mouse scrolled (664, 367) with delta (0, 0)
Screenshot: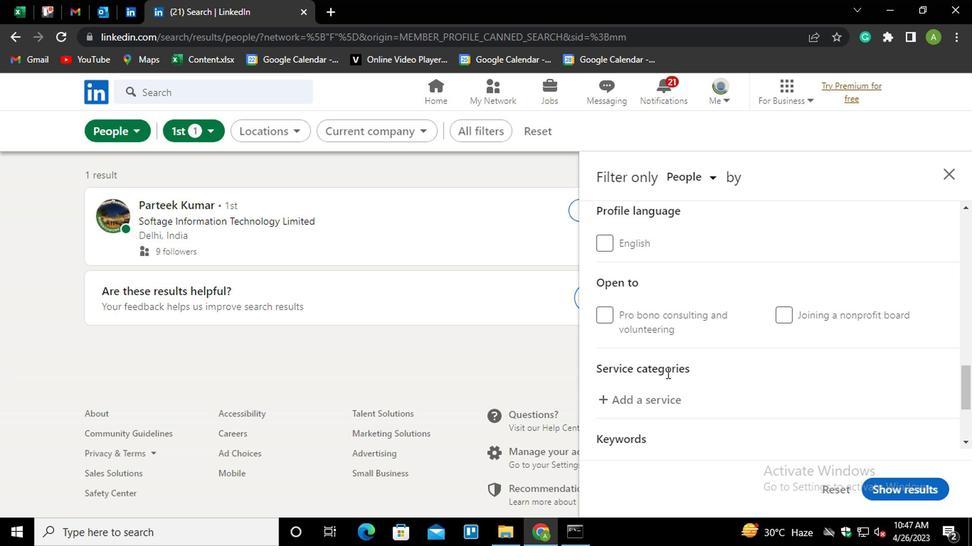 
Action: Mouse moved to (628, 330)
Screenshot: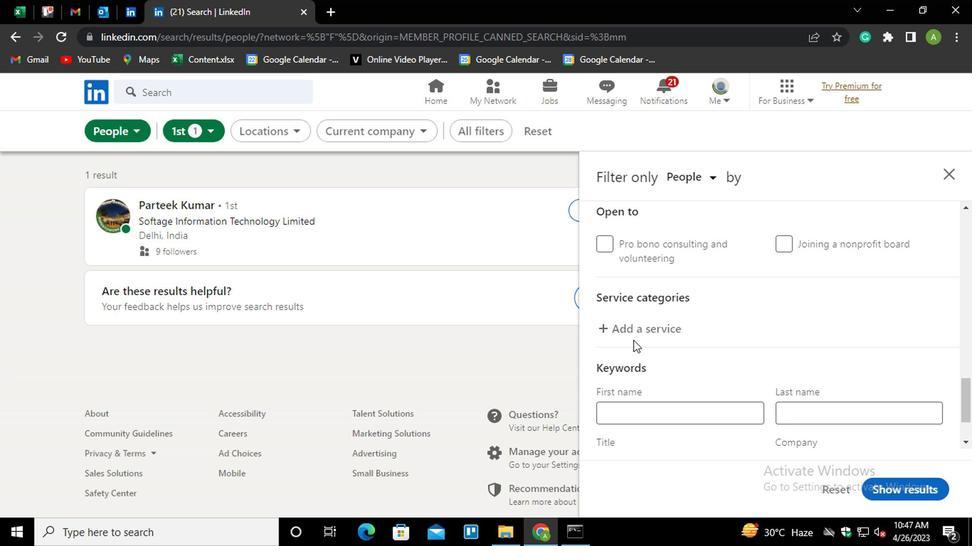 
Action: Mouse pressed left at (628, 330)
Screenshot: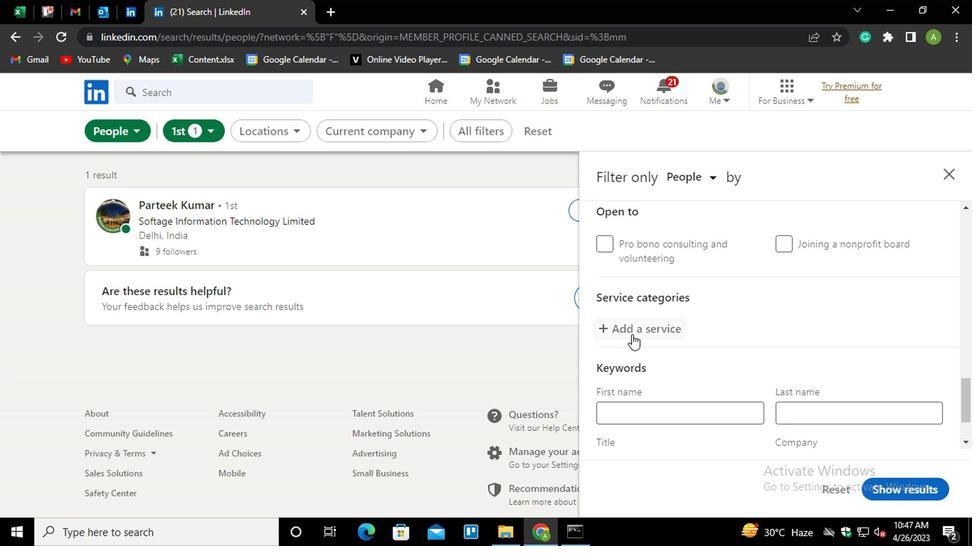 
Action: Mouse moved to (632, 326)
Screenshot: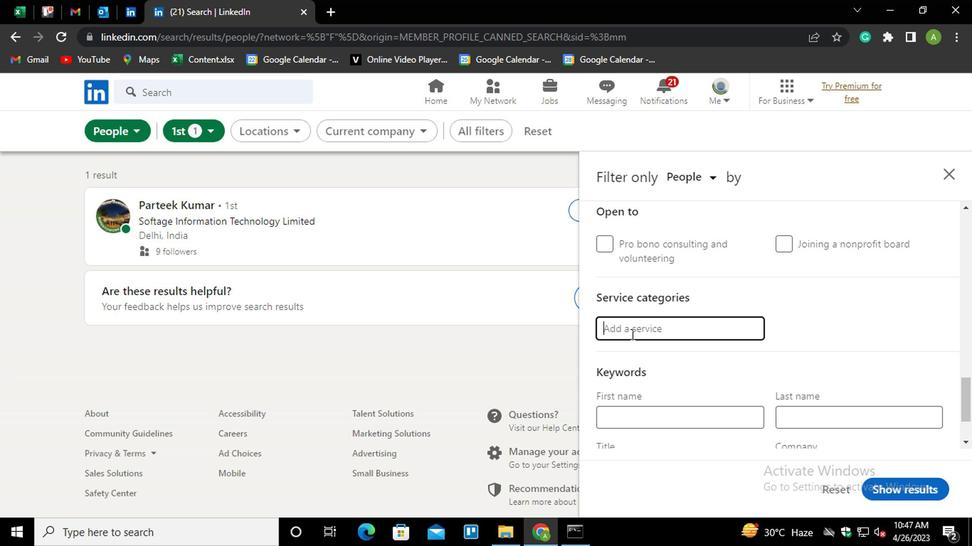 
Action: Mouse pressed left at (632, 326)
Screenshot: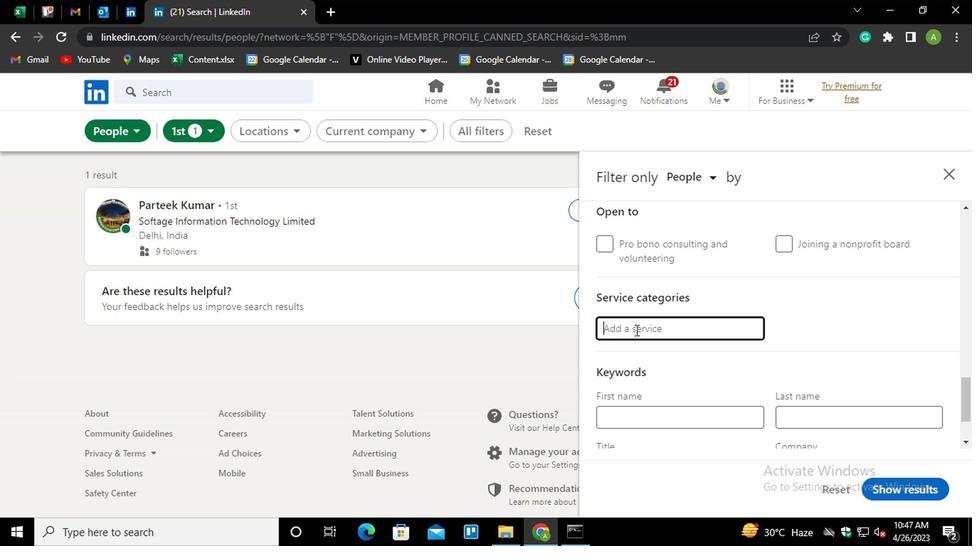 
Action: Key pressed <Key.shift>HR<Key.space><Key.down><Key.down><Key.down><Key.enter>
Screenshot: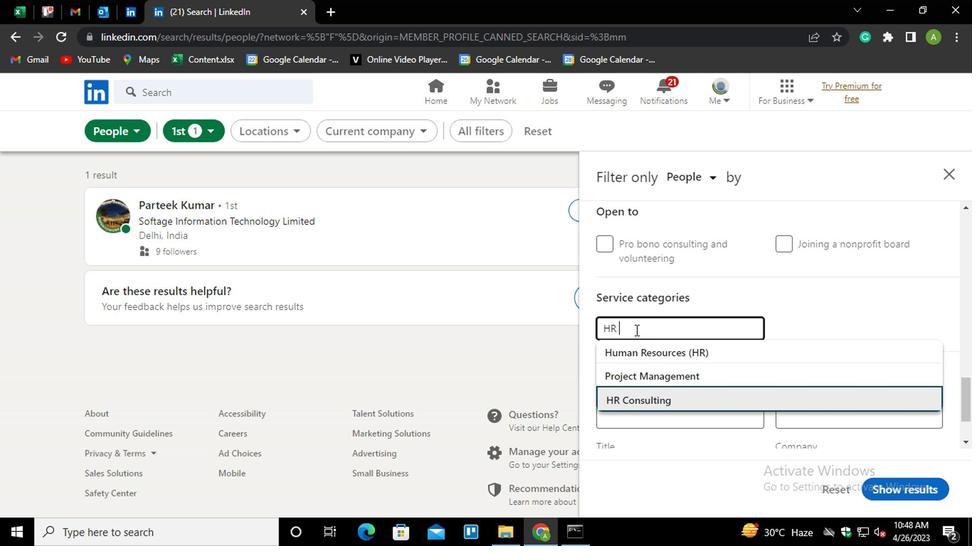 
Action: Mouse moved to (635, 325)
Screenshot: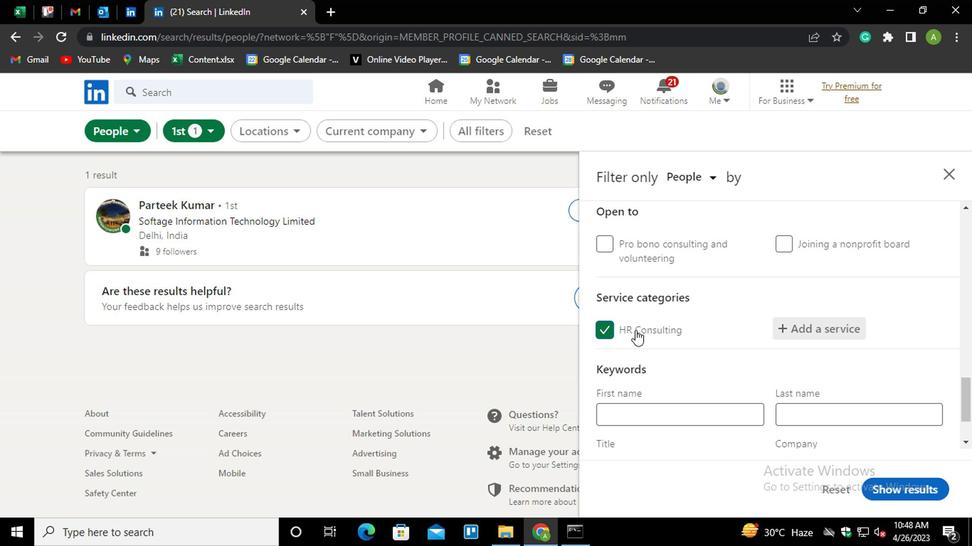 
Action: Mouse scrolled (635, 324) with delta (0, 0)
Screenshot: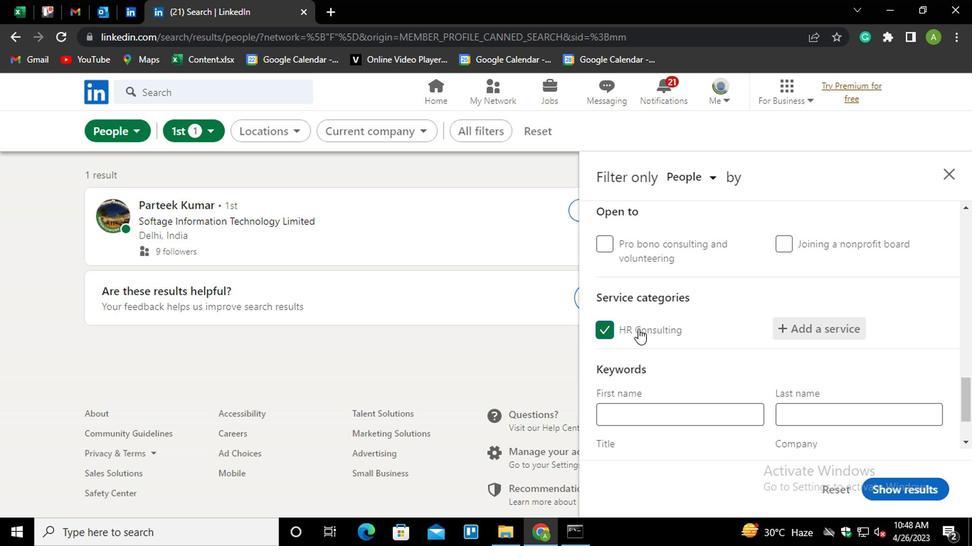 
Action: Mouse scrolled (635, 324) with delta (0, 0)
Screenshot: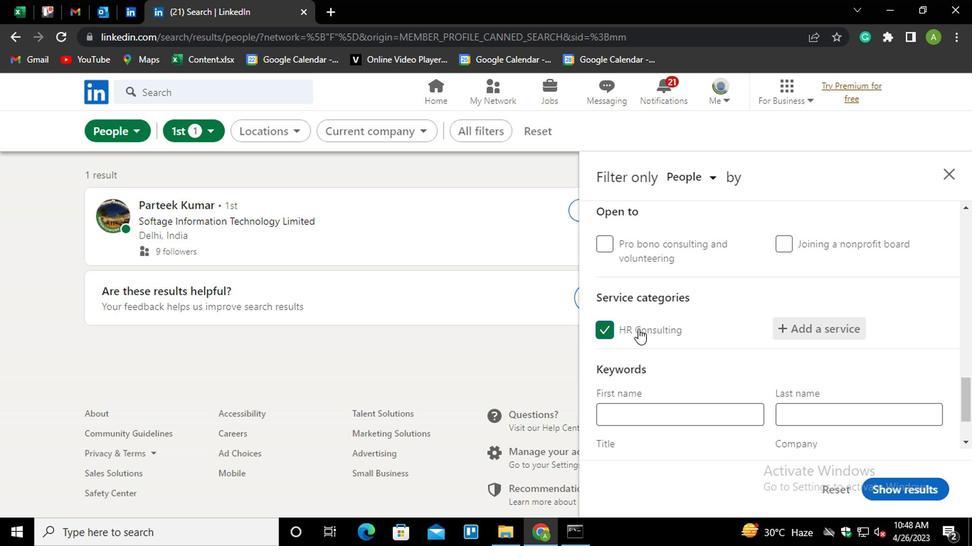 
Action: Mouse scrolled (635, 324) with delta (0, 0)
Screenshot: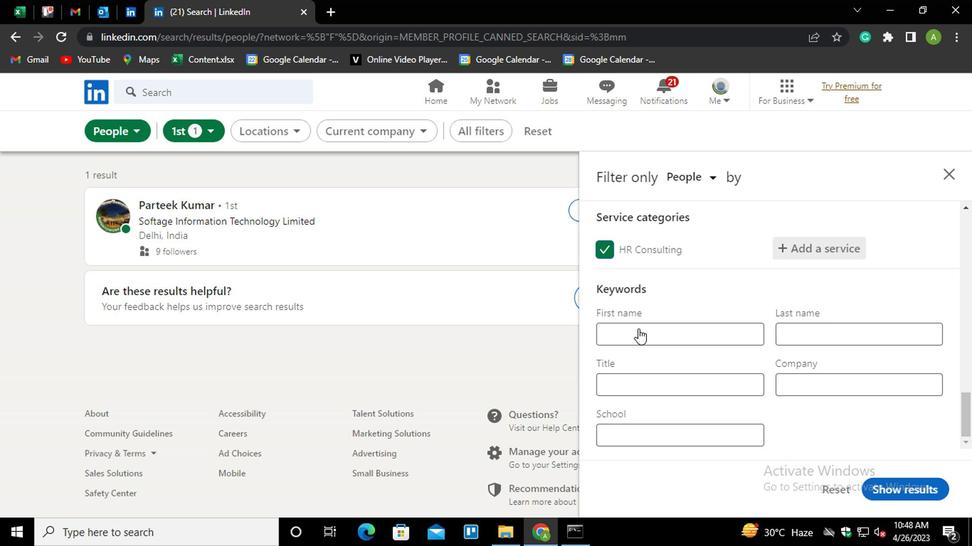 
Action: Mouse scrolled (635, 324) with delta (0, 0)
Screenshot: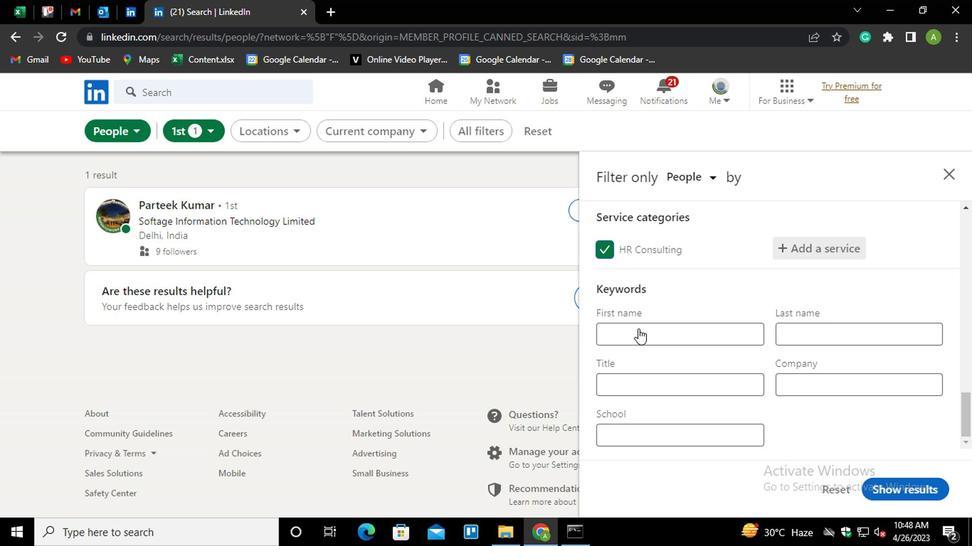 
Action: Mouse moved to (638, 383)
Screenshot: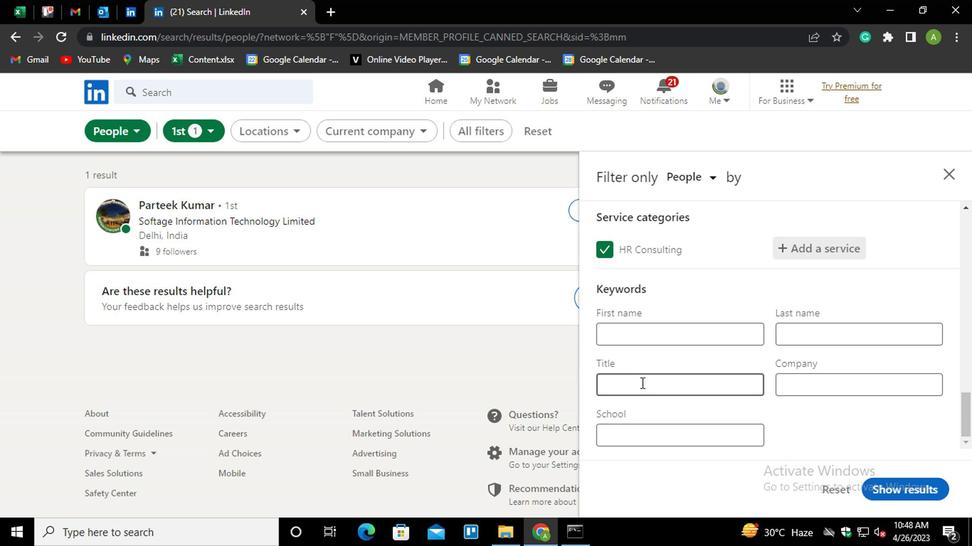 
Action: Mouse pressed left at (638, 383)
Screenshot: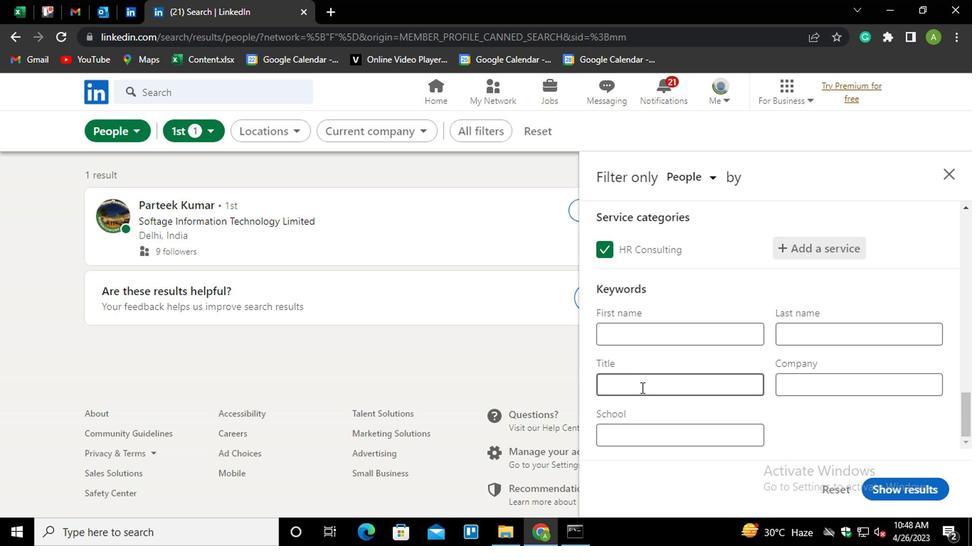 
Action: Key pressed <Key.shift>BOARD<Key.space>F<Key.space><Key.backspace><Key.backspace>OF<Key.space><Key.shift>DIRECTOR
Screenshot: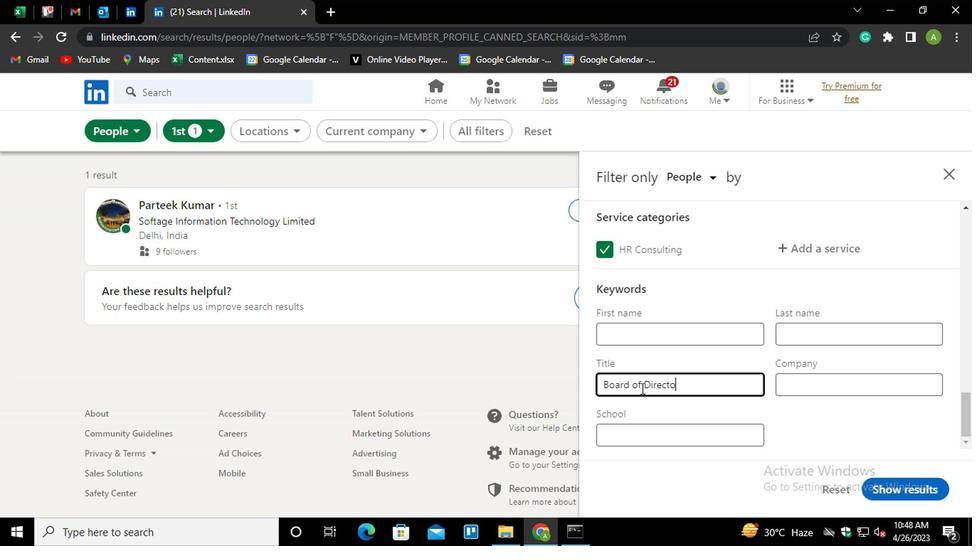 
Action: Mouse moved to (814, 406)
Screenshot: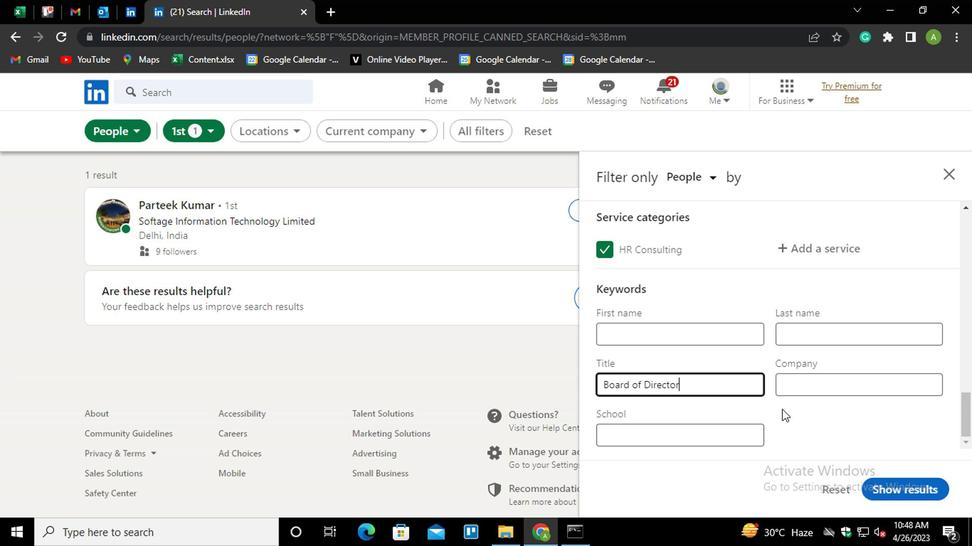 
Action: Mouse pressed left at (814, 406)
Screenshot: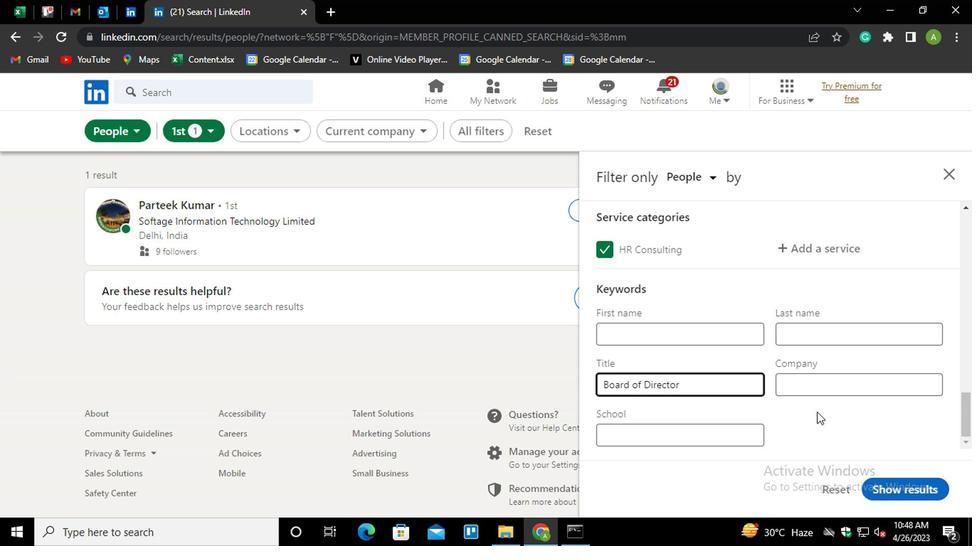 
Action: Mouse moved to (886, 478)
Screenshot: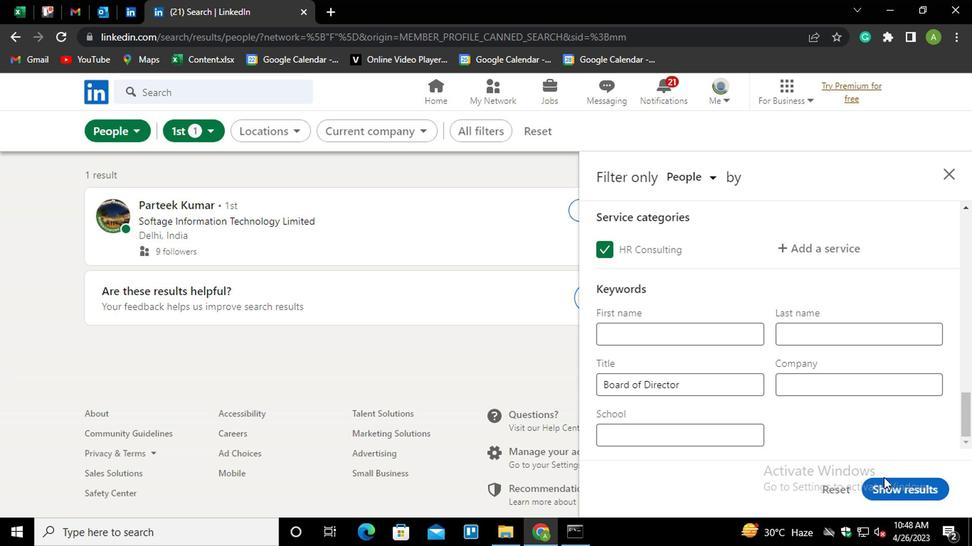 
Action: Mouse pressed left at (886, 478)
Screenshot: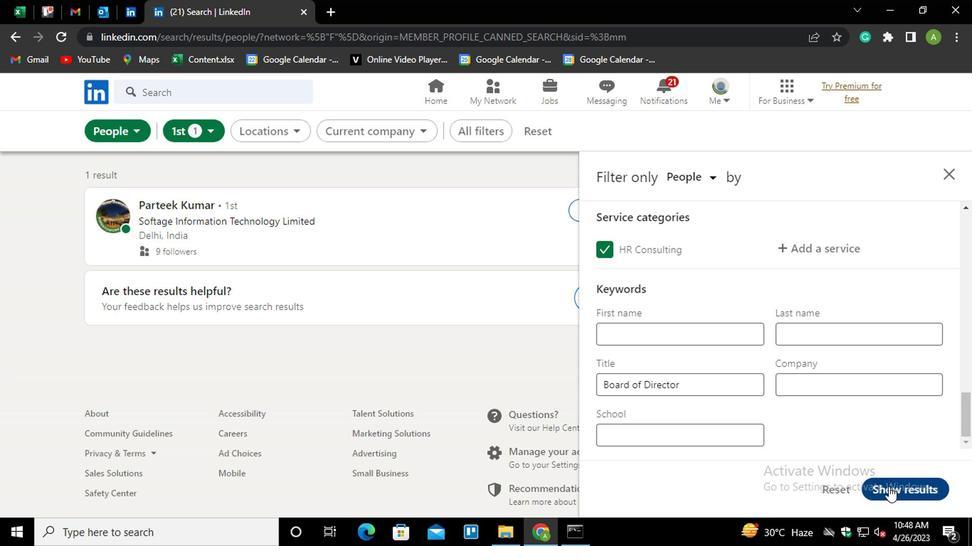 
Action: Mouse moved to (849, 423)
Screenshot: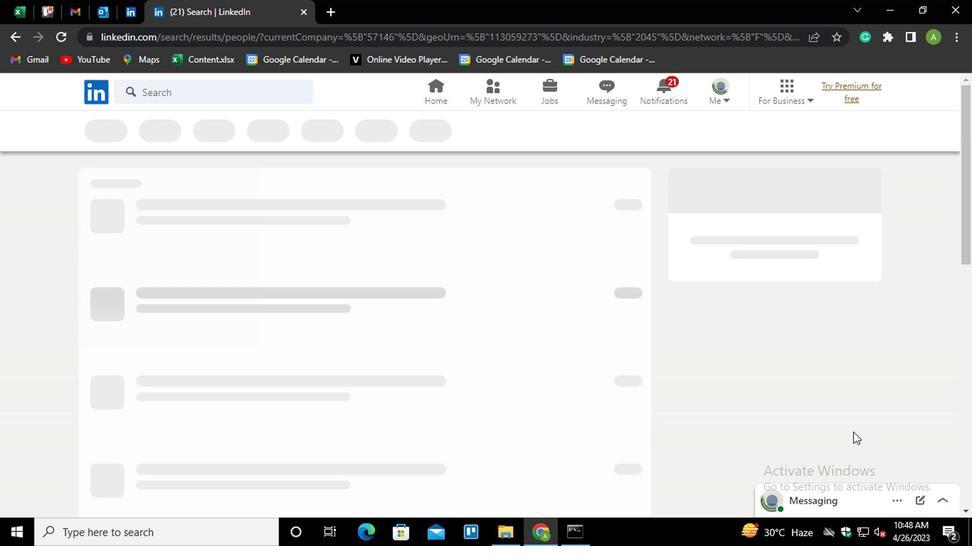 
